 Task: Create a due date automation trigger when advanced on, on the tuesday of the week a card is due add fields with custom field "Resume" set to a number greater or equal to 1 and greater than 10 at 11:00 AM.
Action: Mouse moved to (1125, 108)
Screenshot: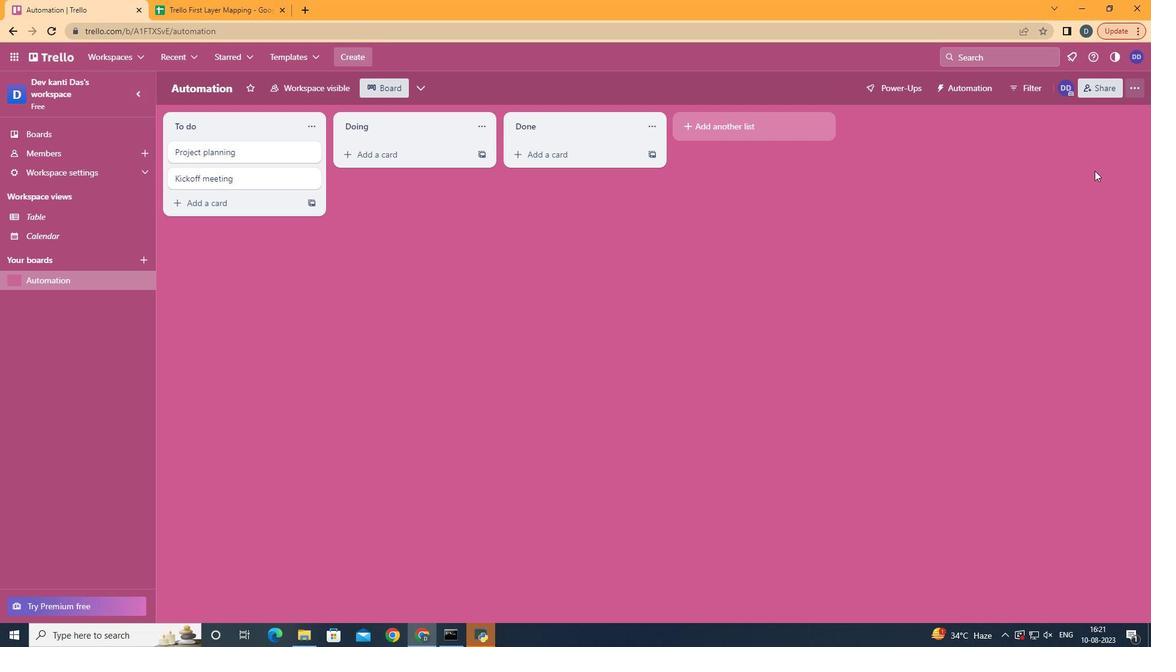 
Action: Mouse pressed left at (1142, 91)
Screenshot: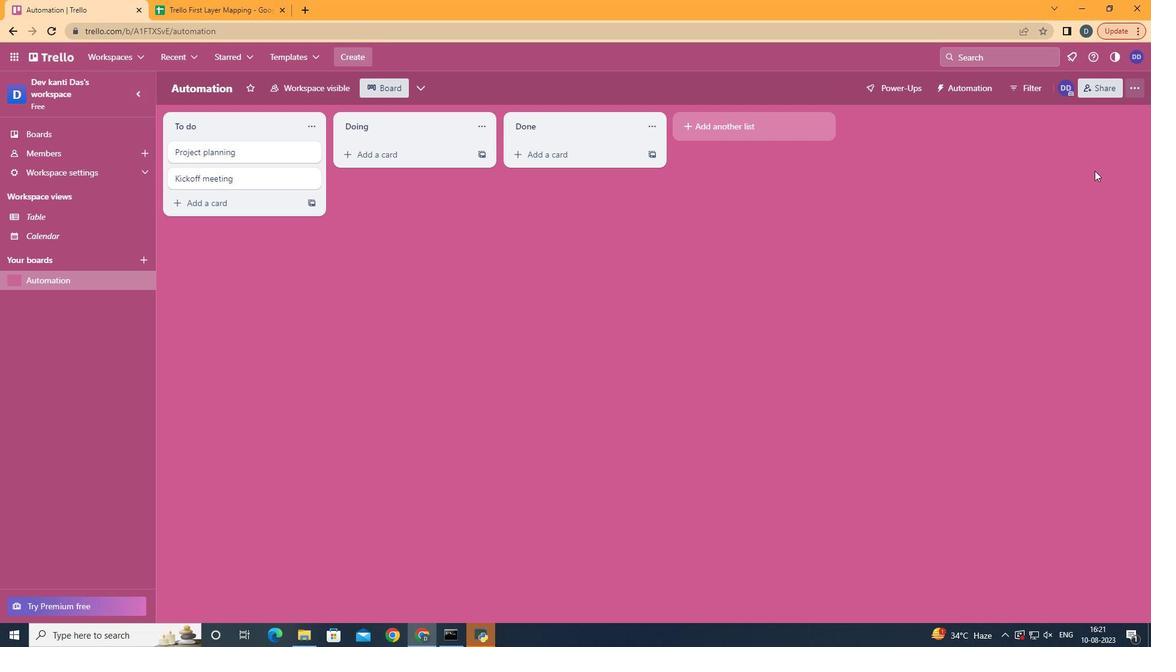 
Action: Mouse moved to (1061, 250)
Screenshot: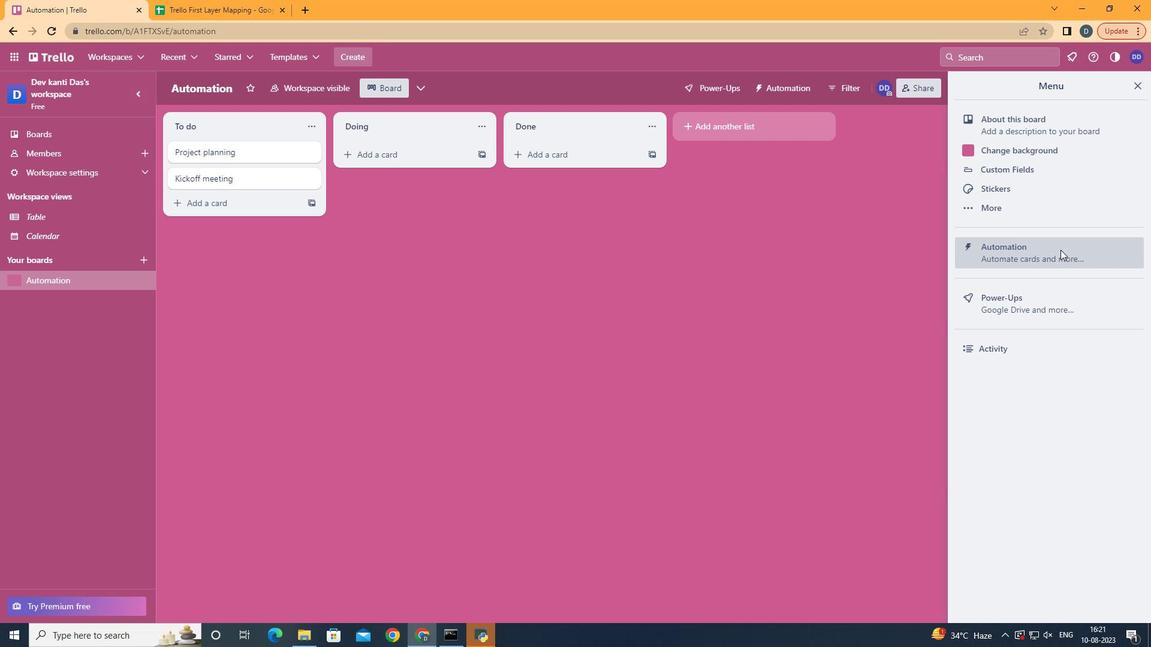 
Action: Mouse pressed left at (1061, 250)
Screenshot: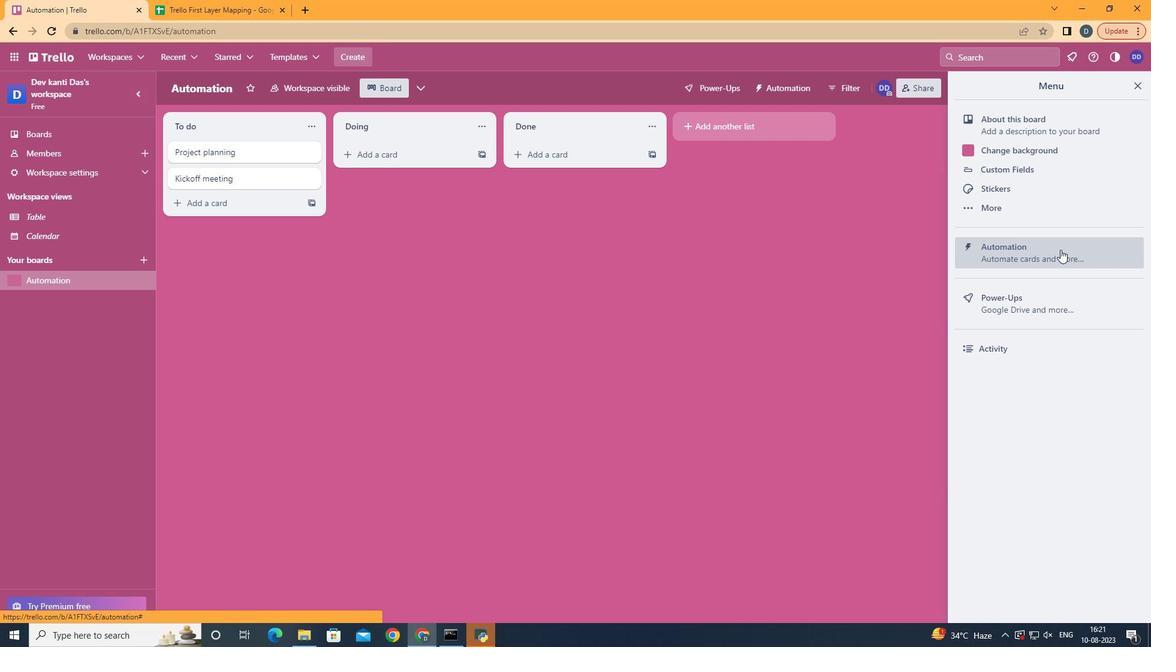 
Action: Mouse moved to (220, 238)
Screenshot: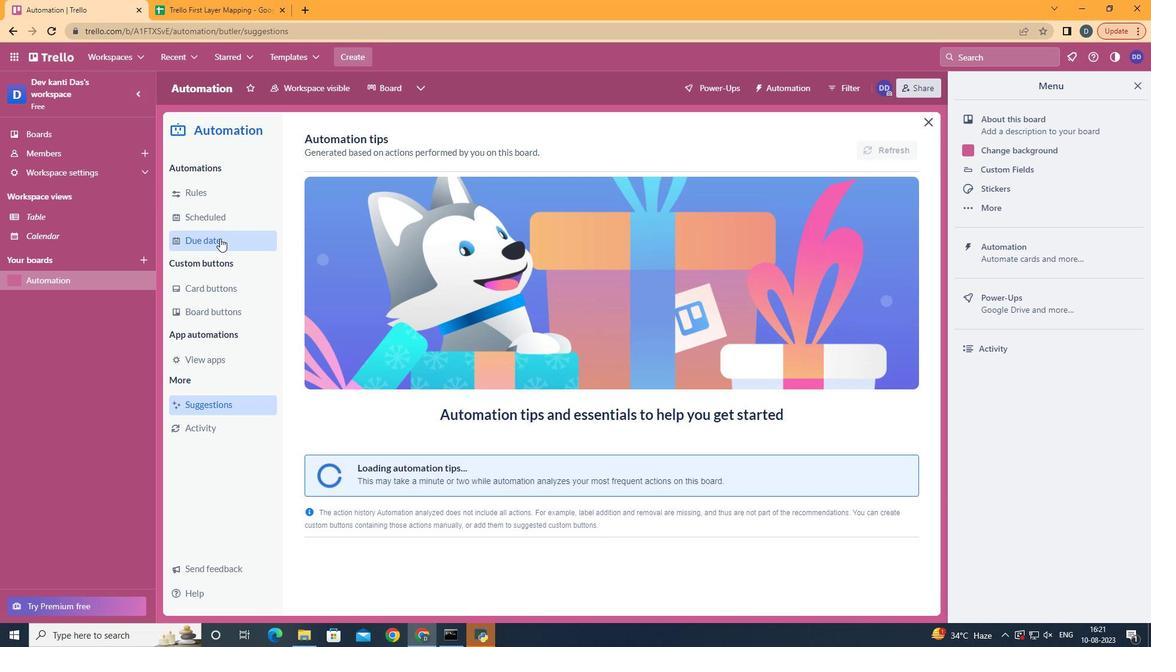 
Action: Mouse pressed left at (220, 238)
Screenshot: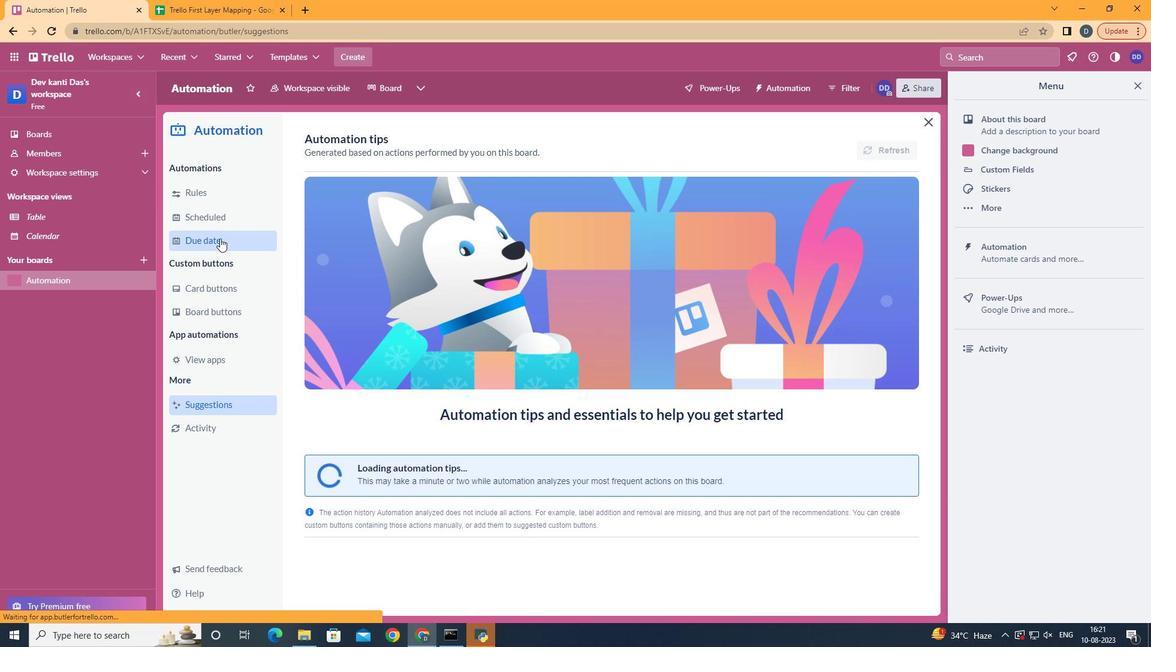 
Action: Mouse moved to (844, 146)
Screenshot: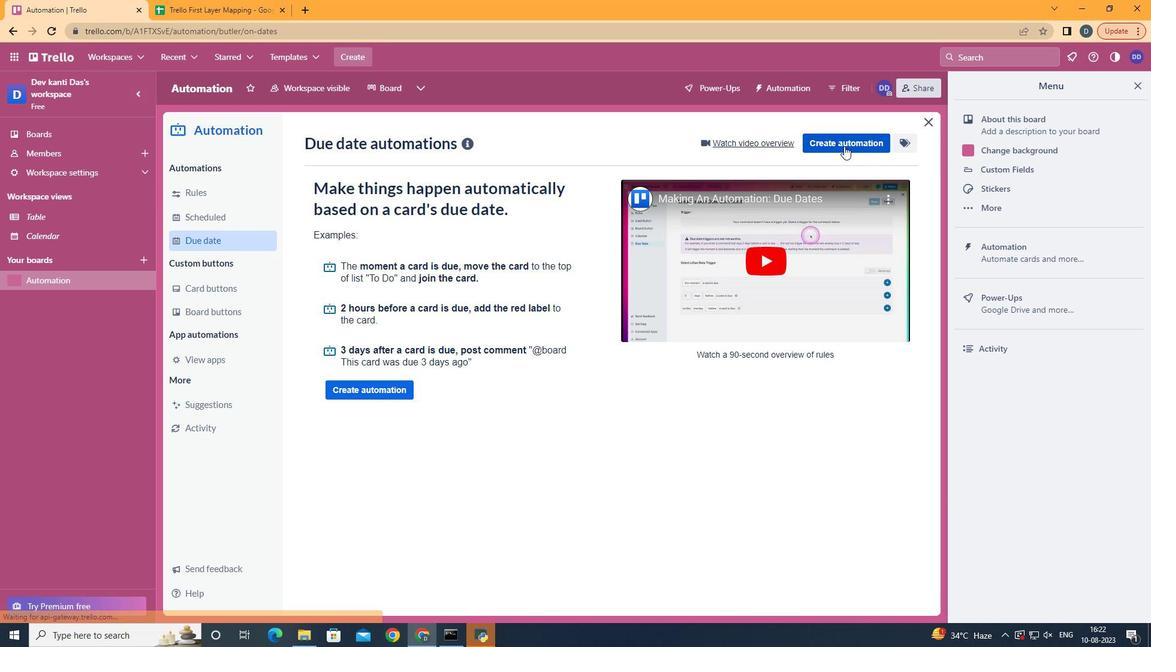 
Action: Mouse pressed left at (844, 146)
Screenshot: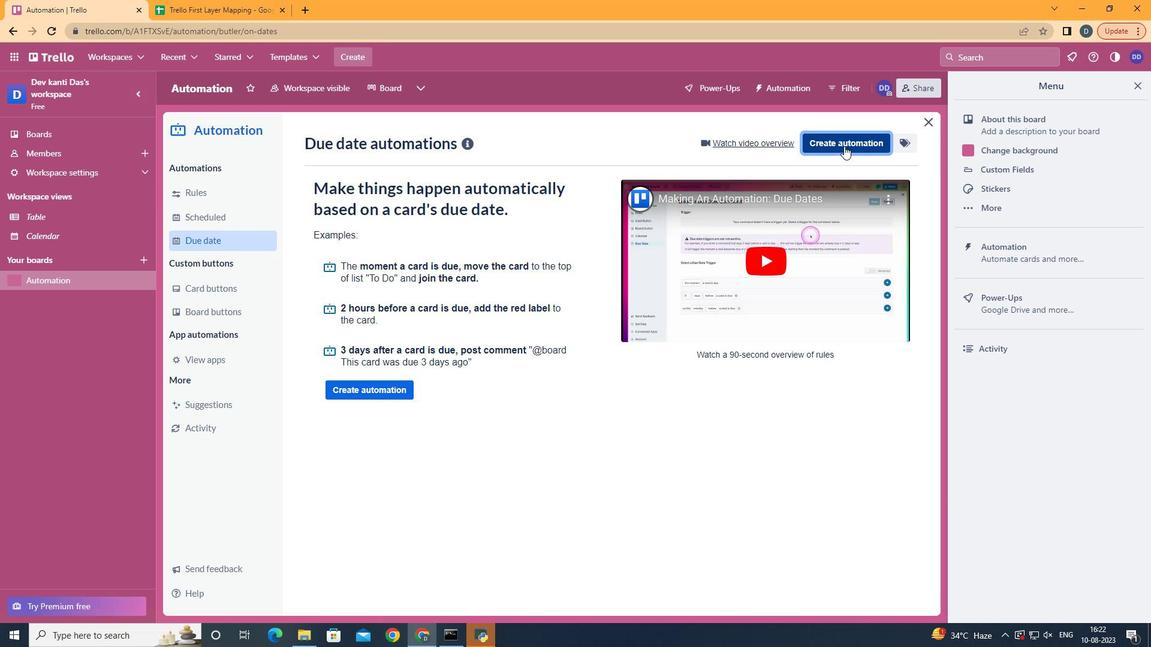 
Action: Mouse moved to (668, 257)
Screenshot: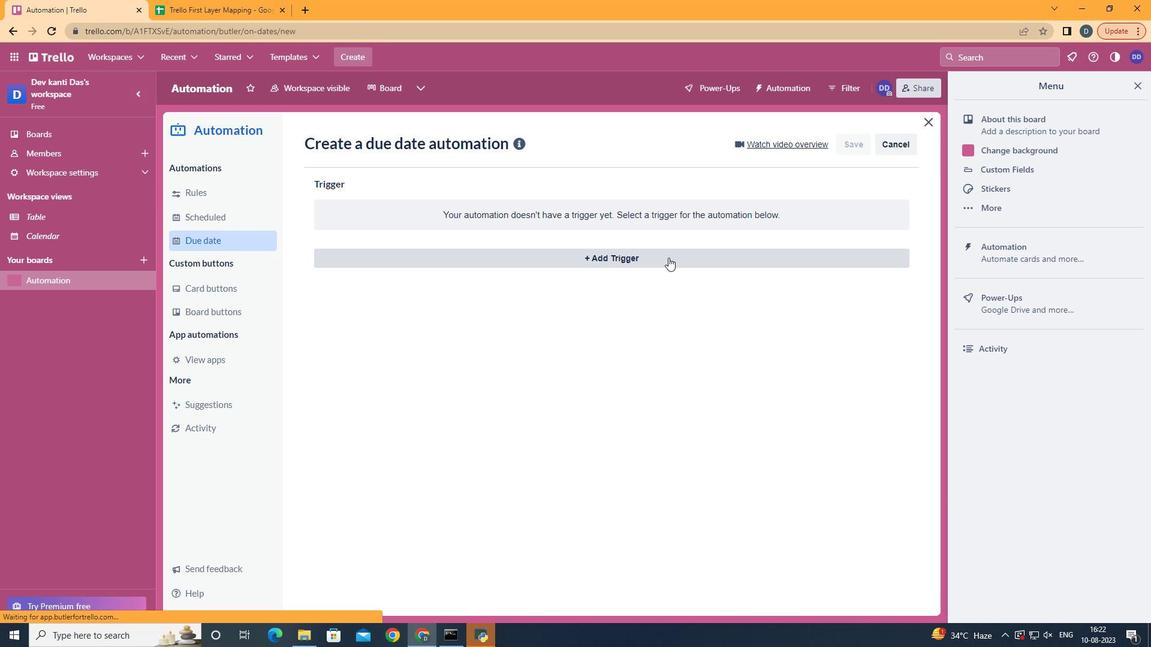 
Action: Mouse pressed left at (668, 257)
Screenshot: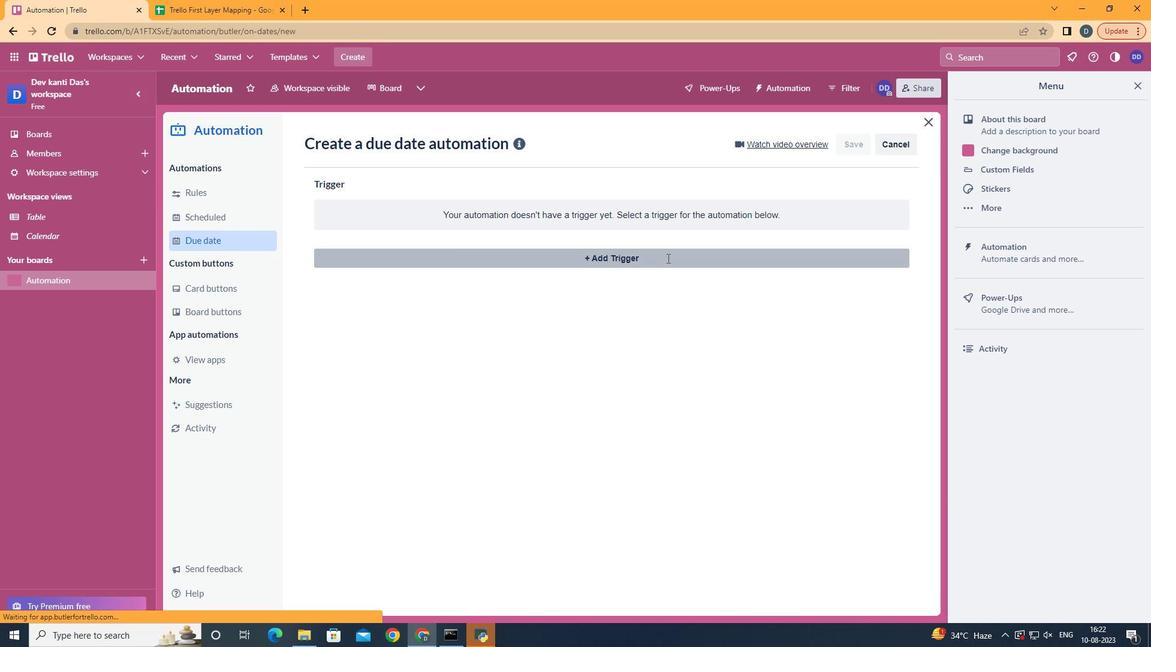 
Action: Mouse moved to (395, 334)
Screenshot: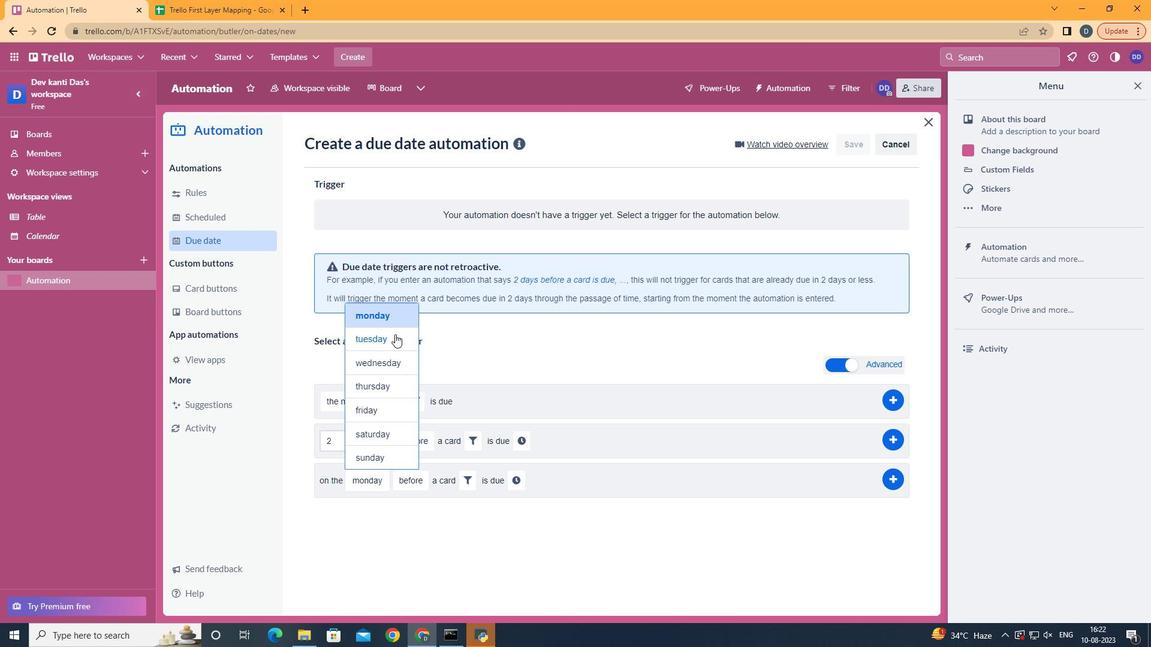 
Action: Mouse pressed left at (395, 334)
Screenshot: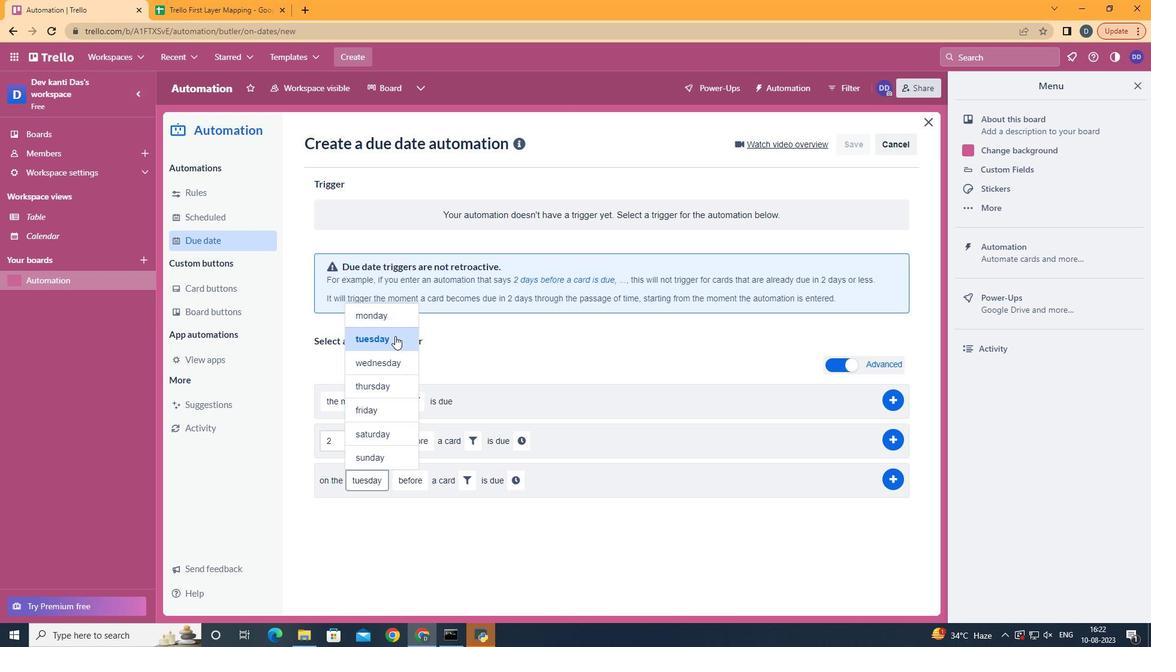 
Action: Mouse moved to (428, 551)
Screenshot: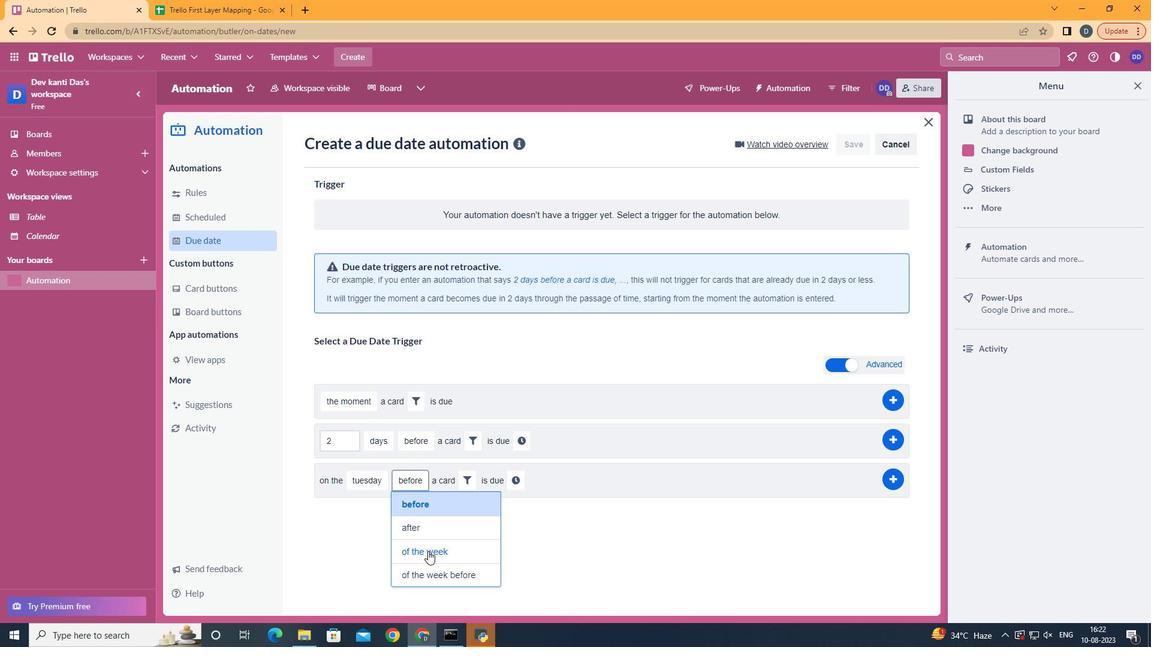 
Action: Mouse pressed left at (428, 551)
Screenshot: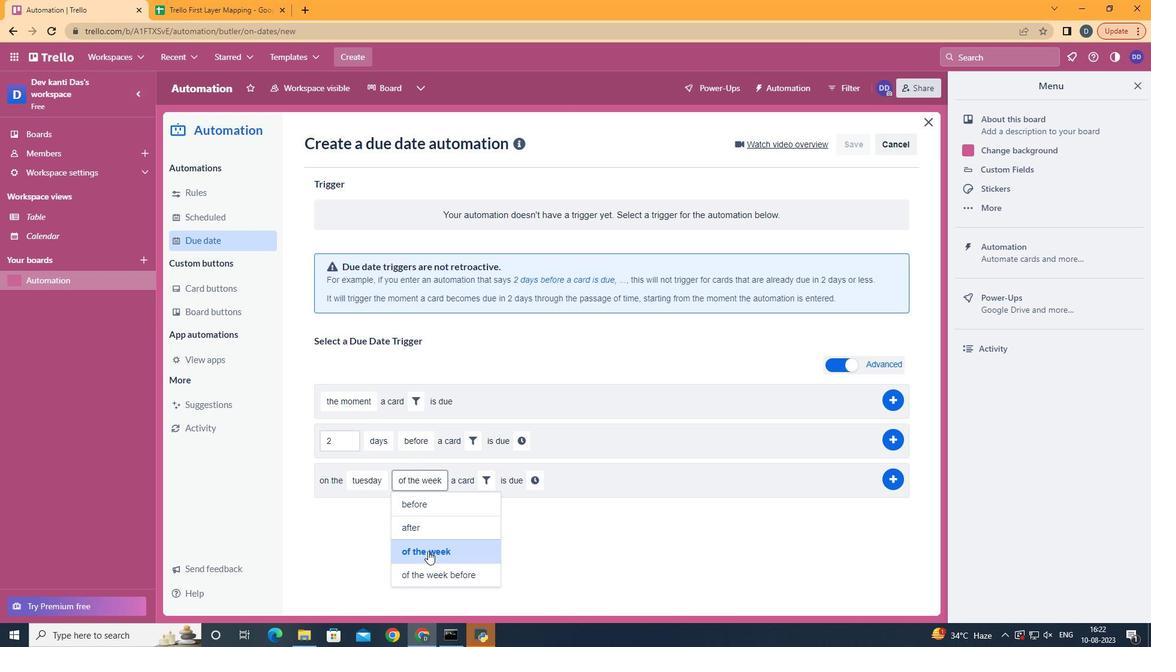 
Action: Mouse moved to (486, 484)
Screenshot: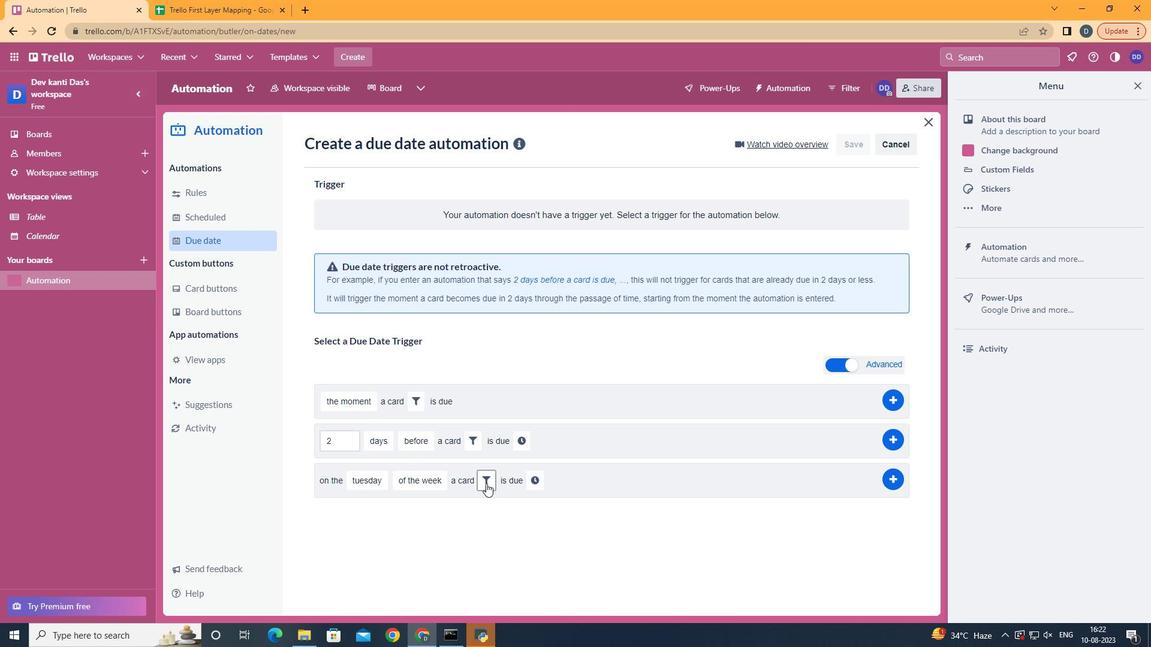 
Action: Mouse pressed left at (486, 484)
Screenshot: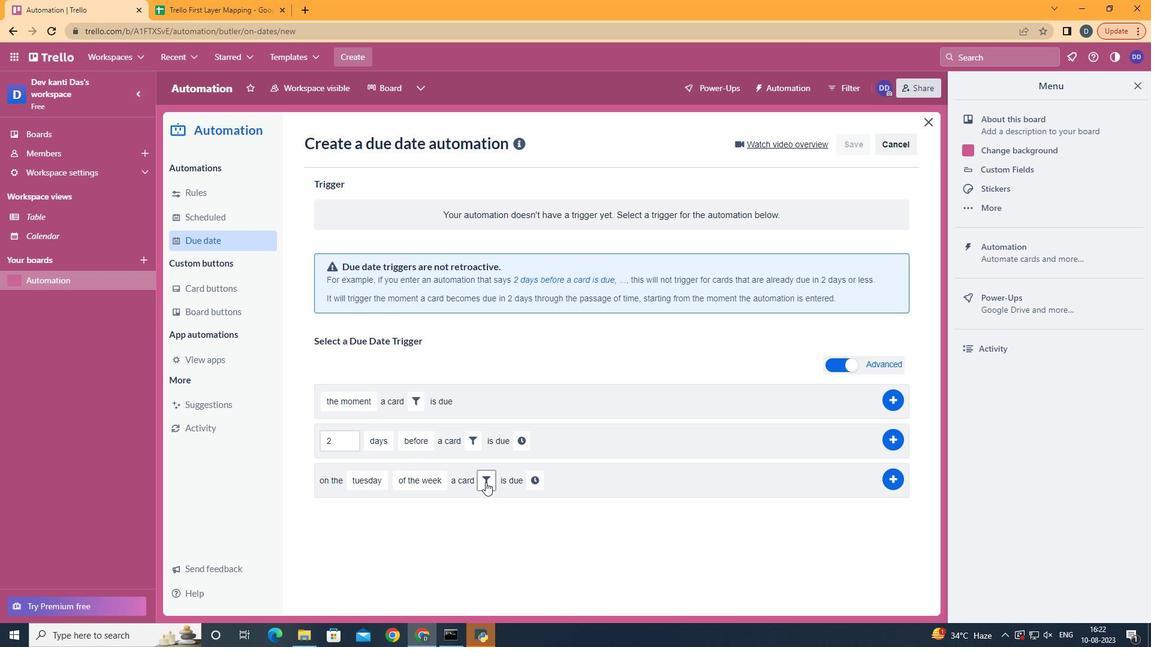 
Action: Mouse moved to (690, 523)
Screenshot: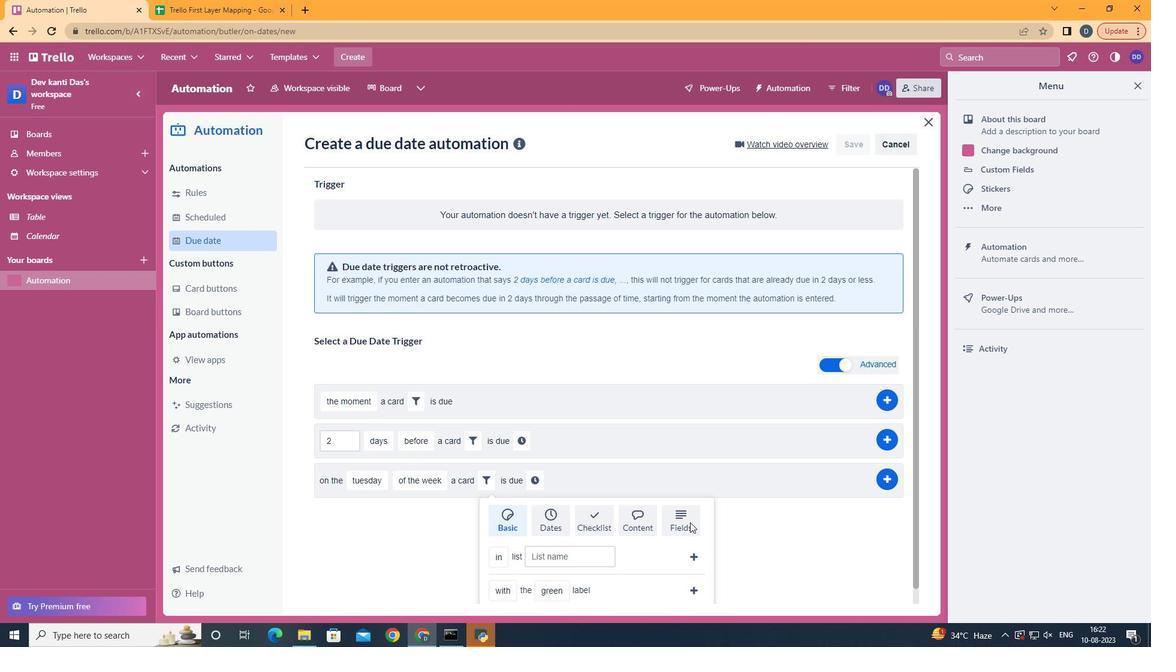 
Action: Mouse pressed left at (690, 523)
Screenshot: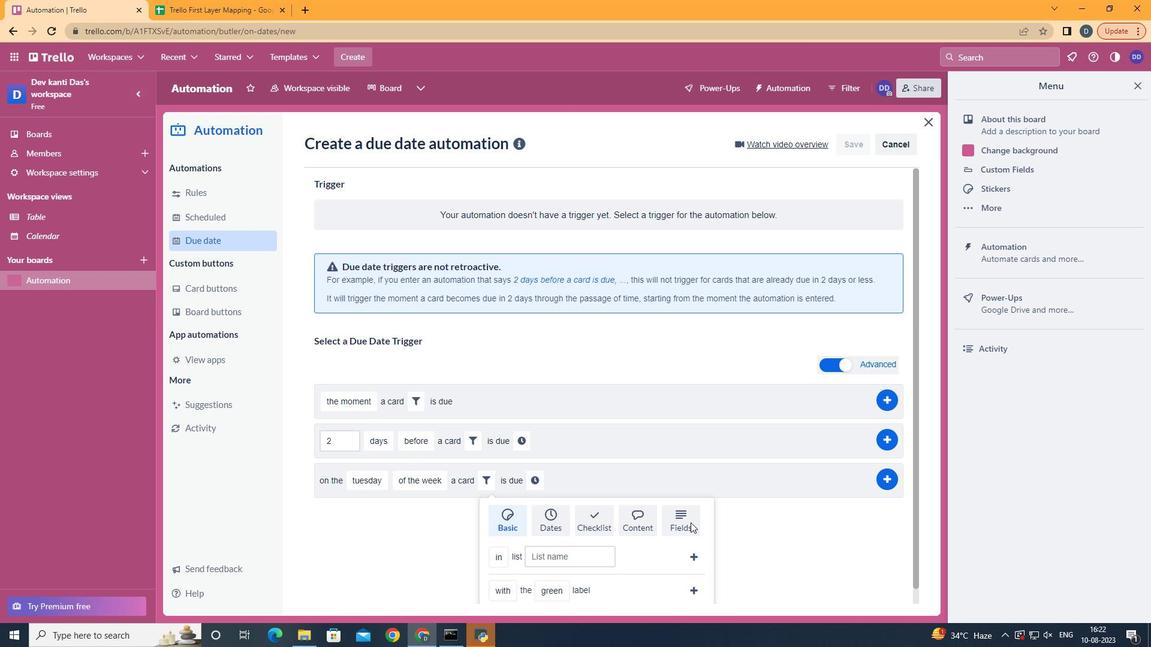 
Action: Mouse moved to (691, 523)
Screenshot: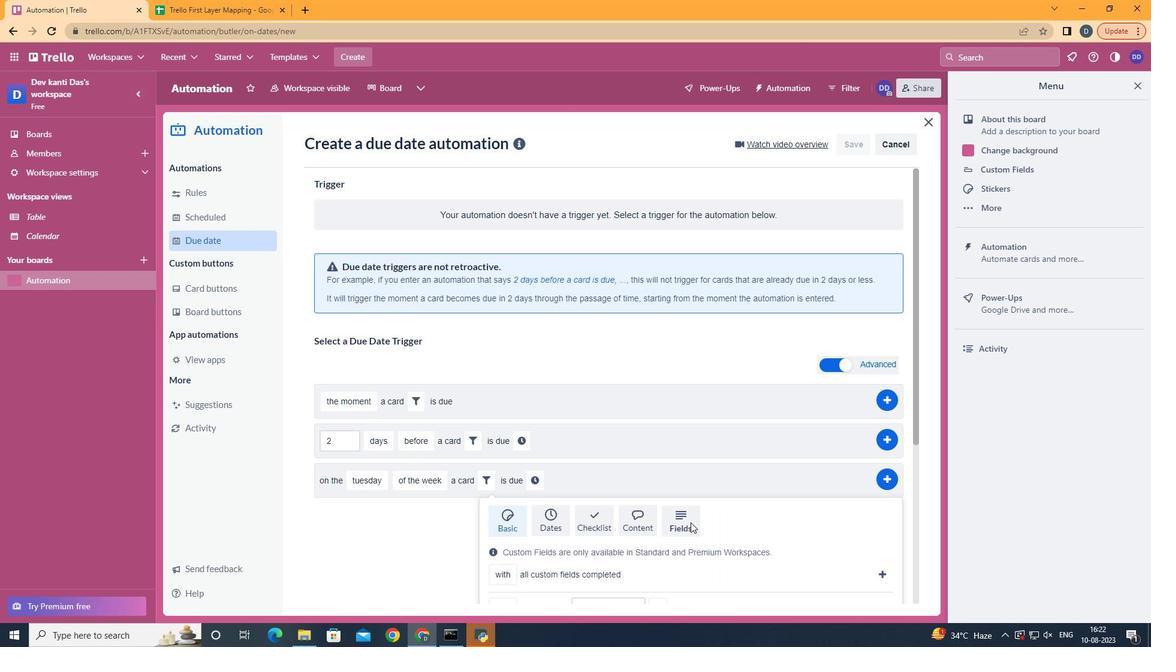 
Action: Mouse scrolled (691, 522) with delta (0, 0)
Screenshot: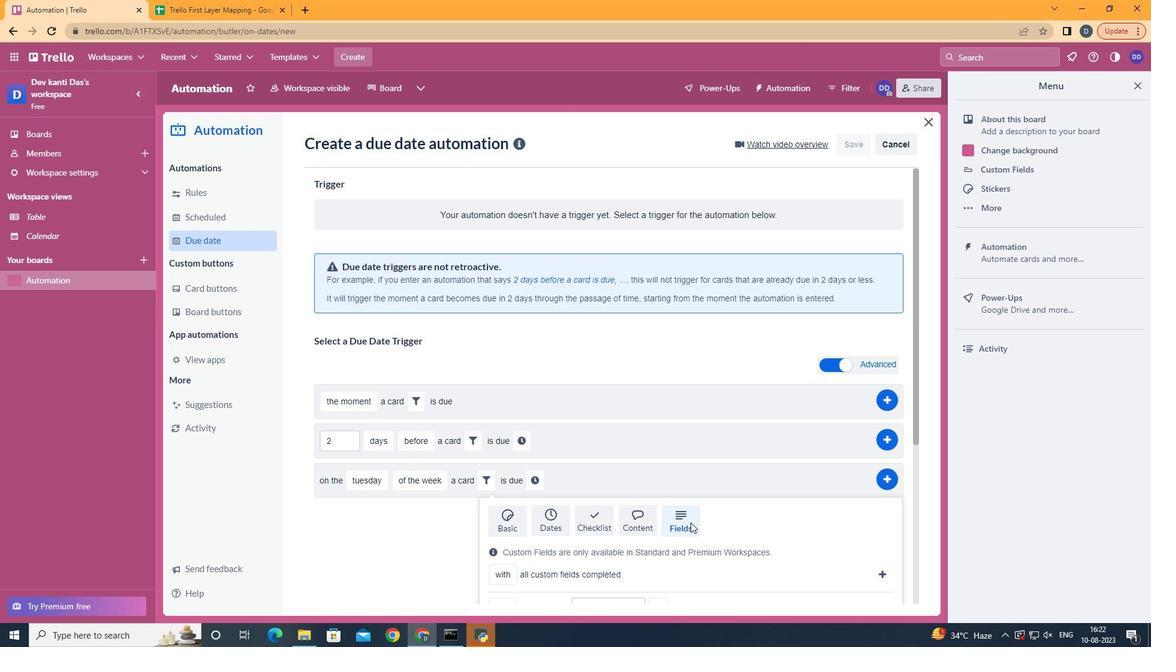 
Action: Mouse moved to (691, 523)
Screenshot: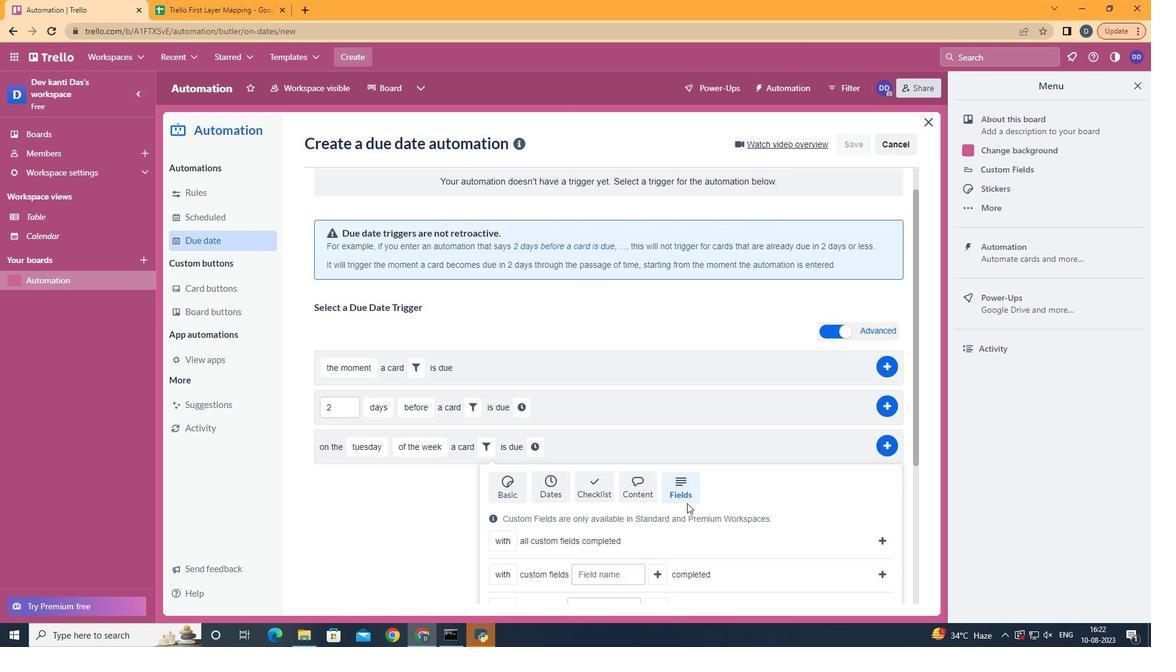 
Action: Mouse scrolled (691, 522) with delta (0, 0)
Screenshot: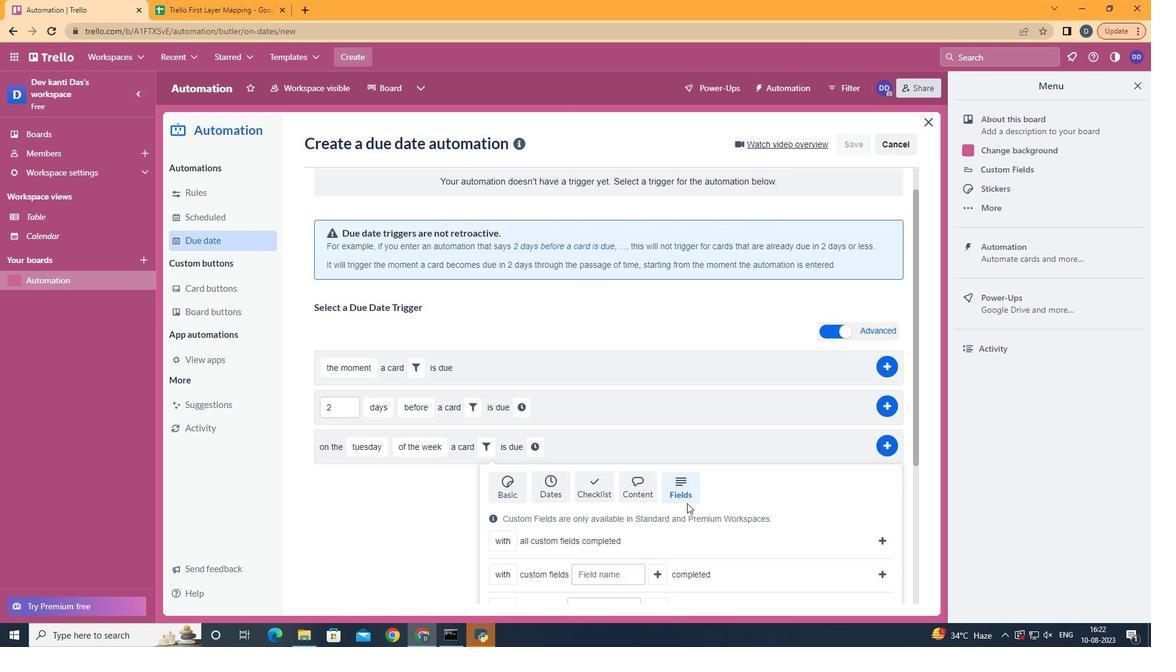 
Action: Mouse moved to (691, 519)
Screenshot: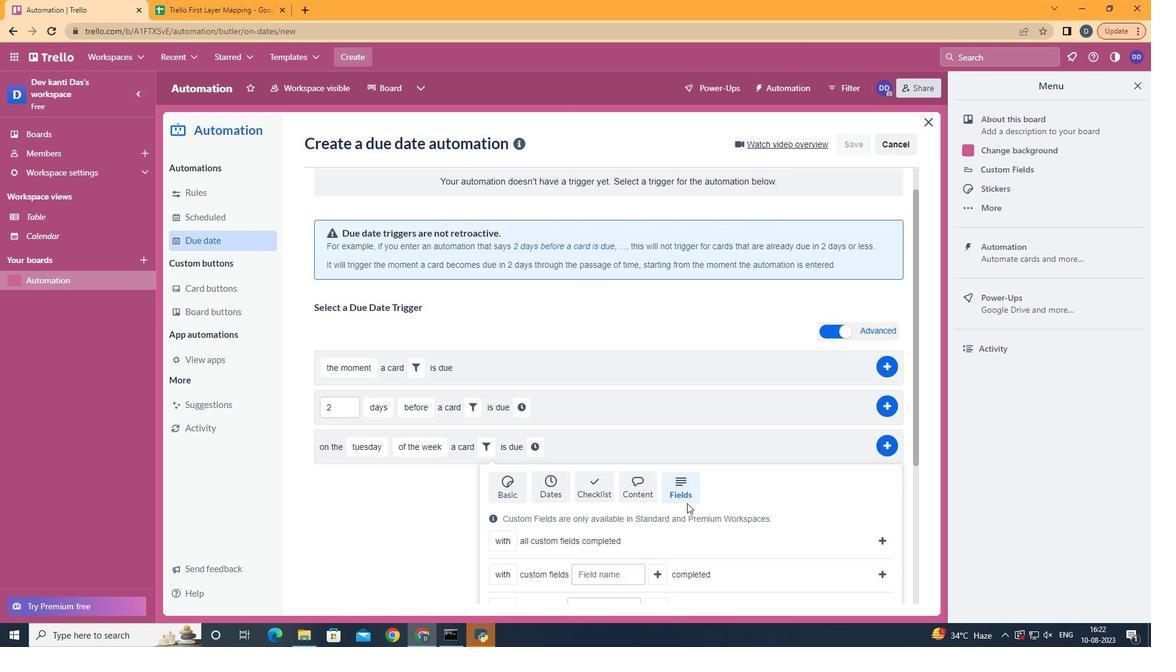 
Action: Mouse scrolled (691, 522) with delta (0, 0)
Screenshot: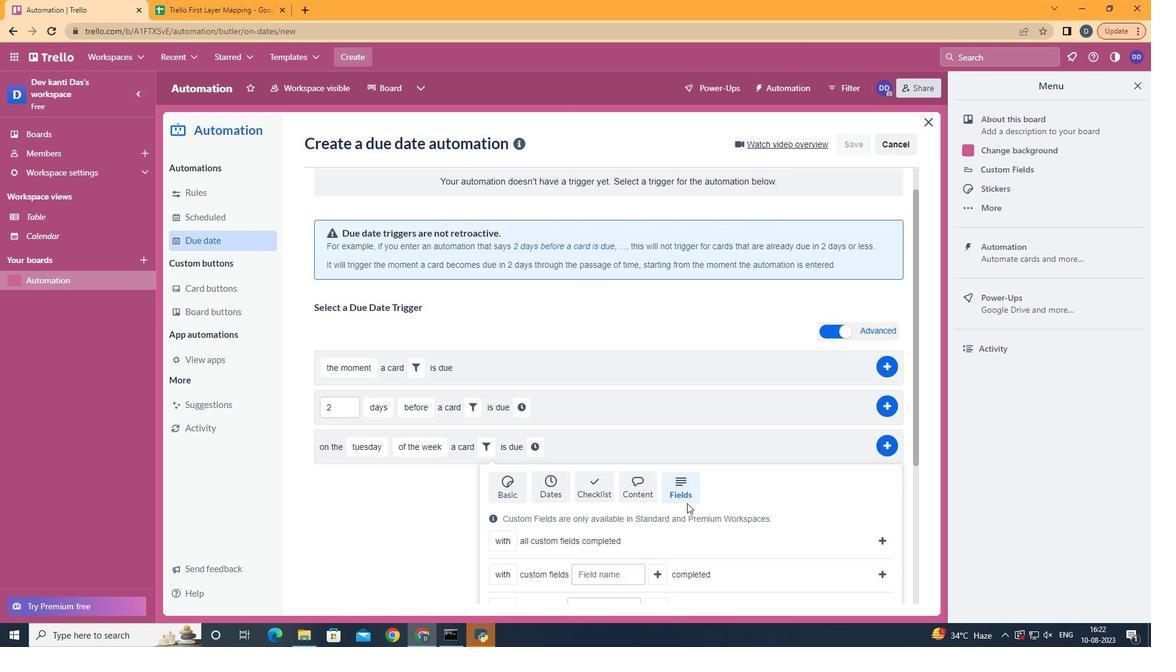 
Action: Mouse moved to (691, 518)
Screenshot: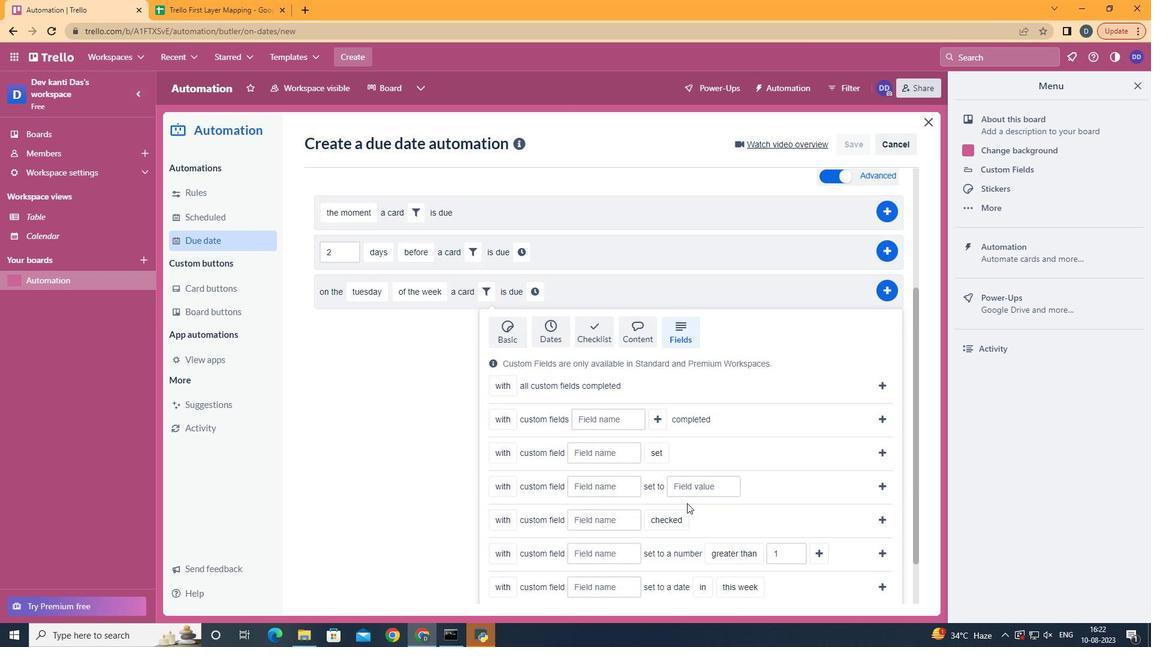 
Action: Mouse scrolled (691, 522) with delta (0, 0)
Screenshot: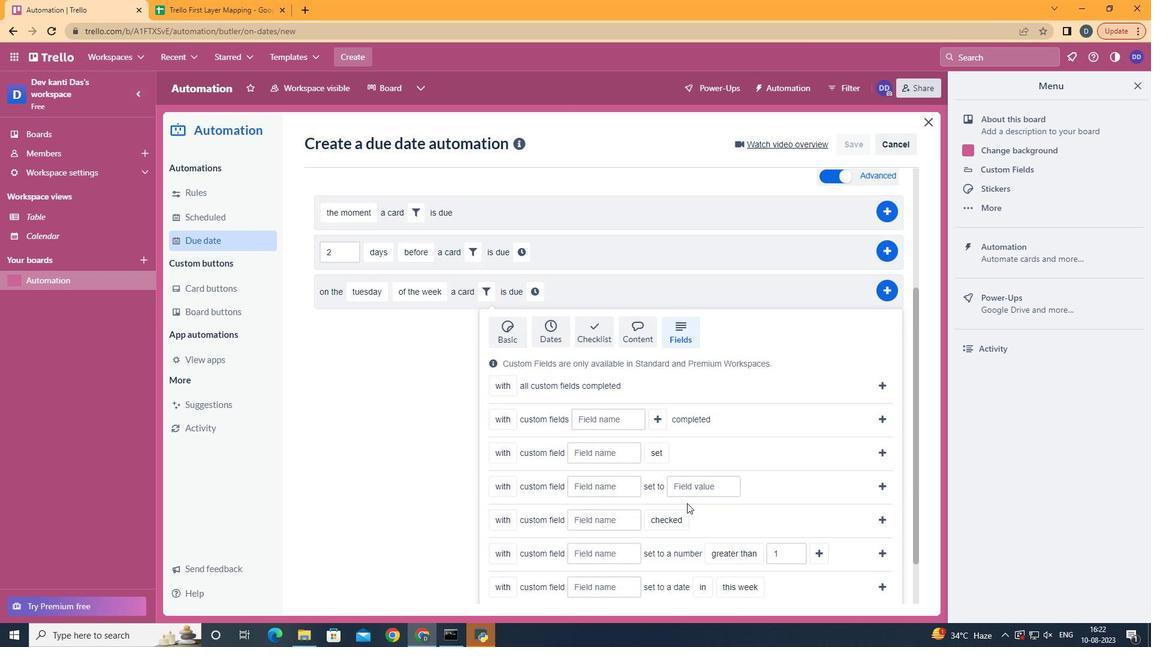 
Action: Mouse scrolled (691, 522) with delta (0, 0)
Screenshot: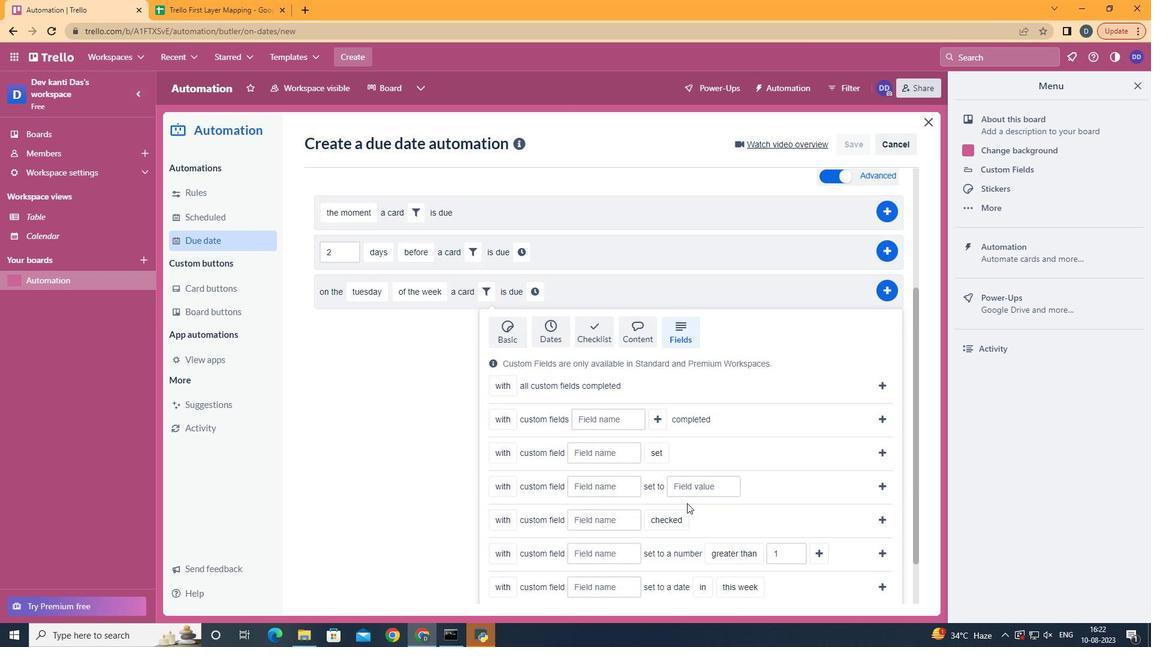 
Action: Mouse moved to (605, 491)
Screenshot: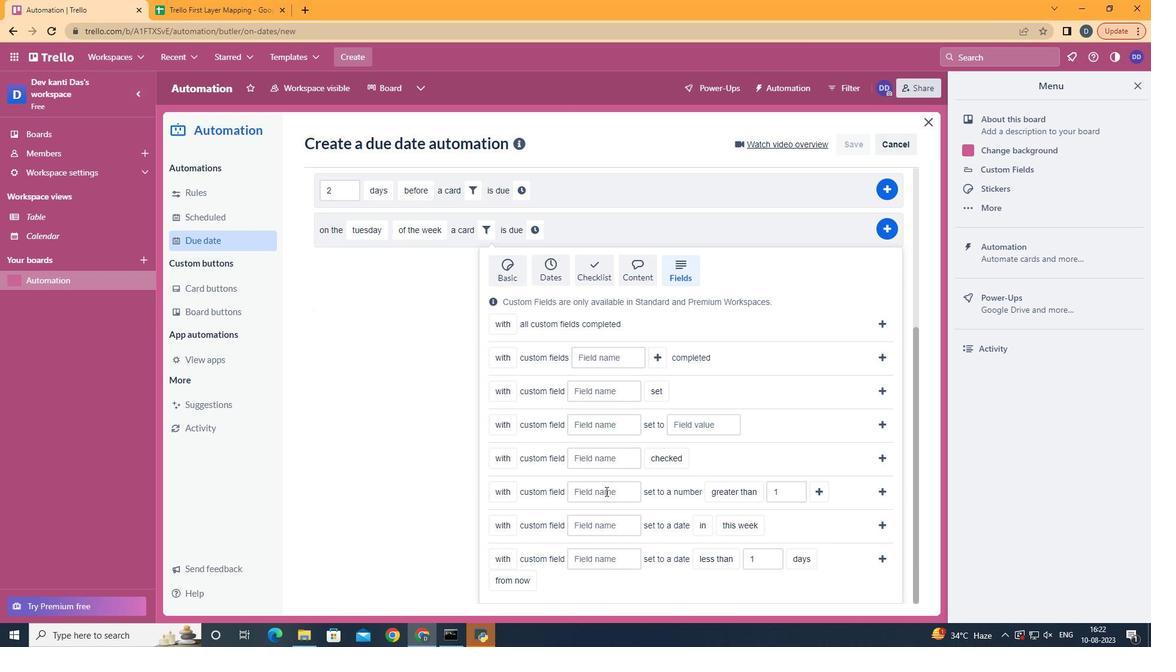 
Action: Mouse pressed left at (605, 491)
Screenshot: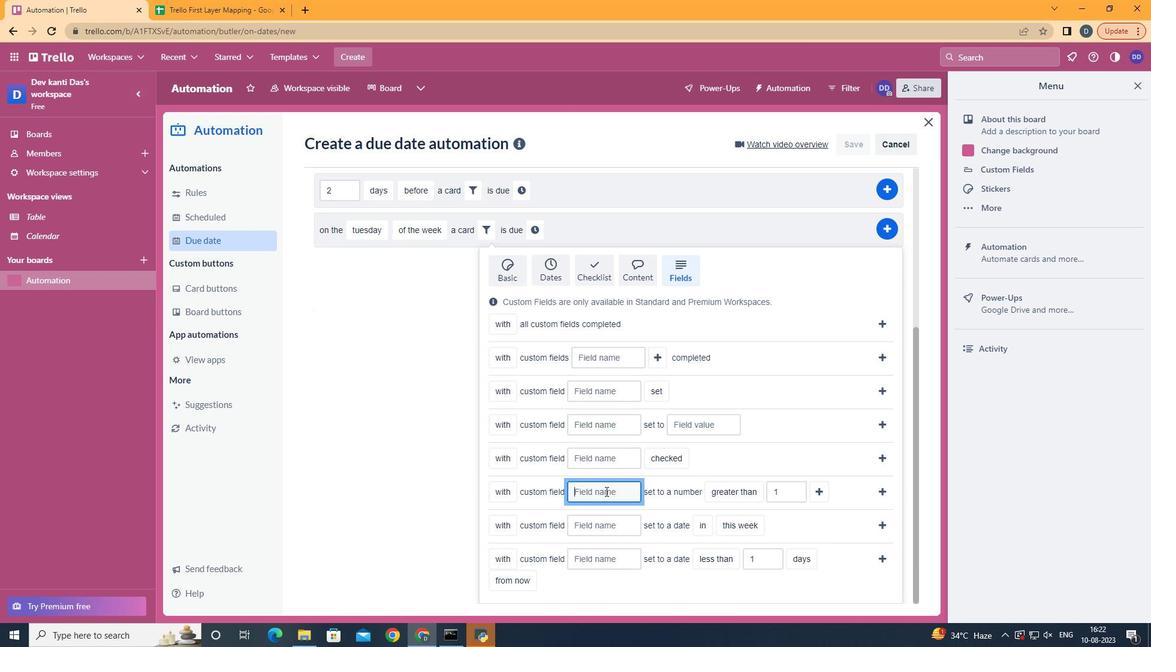 
Action: Key pressed <Key.shift>Resume
Screenshot: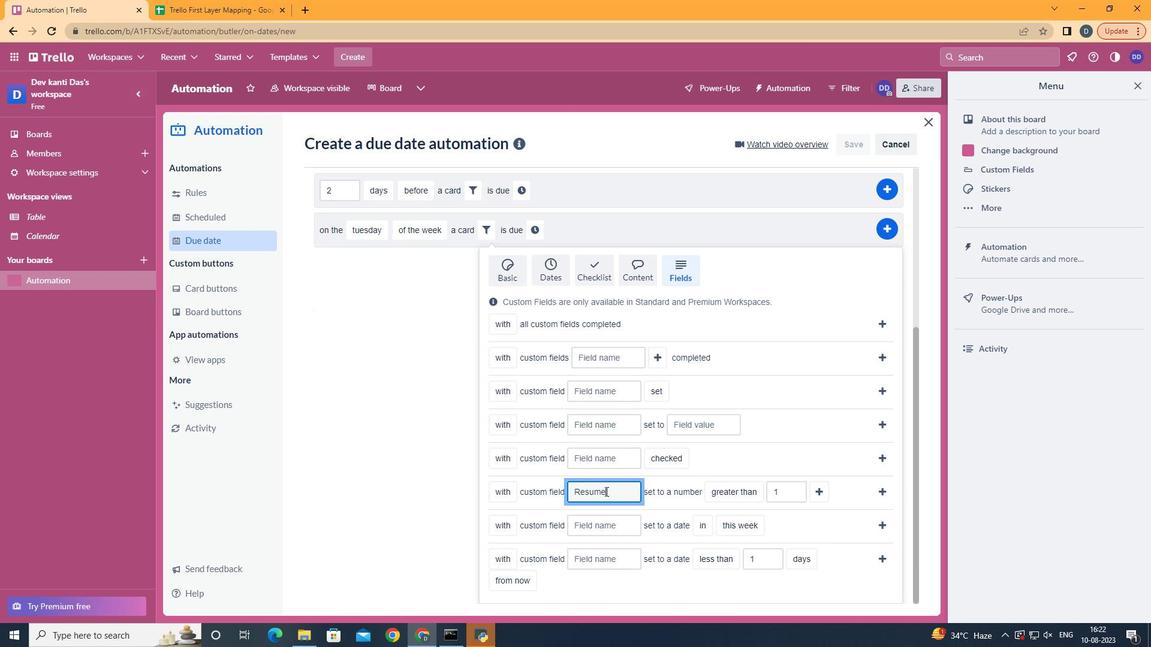 
Action: Mouse moved to (755, 535)
Screenshot: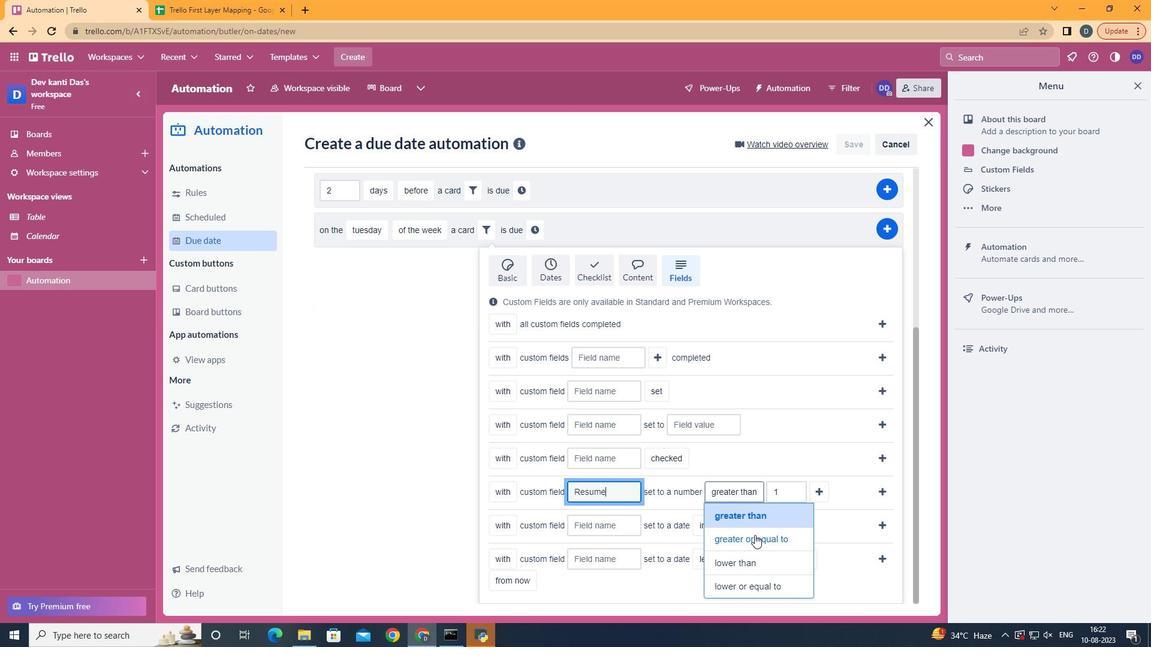 
Action: Mouse pressed left at (755, 535)
Screenshot: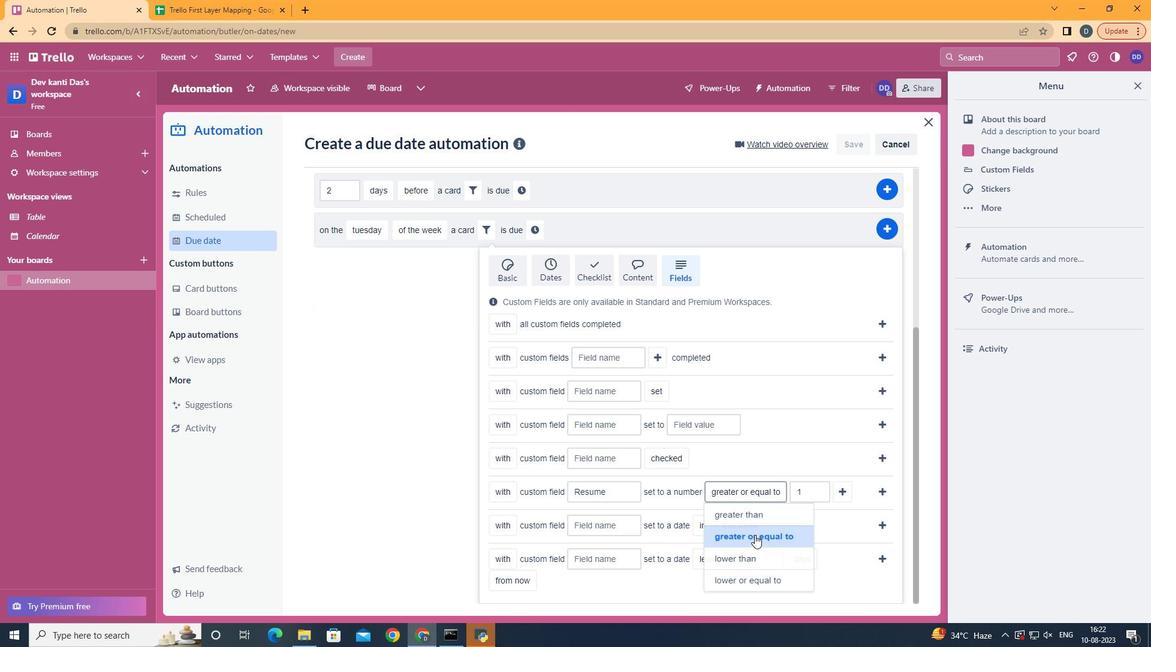
Action: Mouse moved to (839, 488)
Screenshot: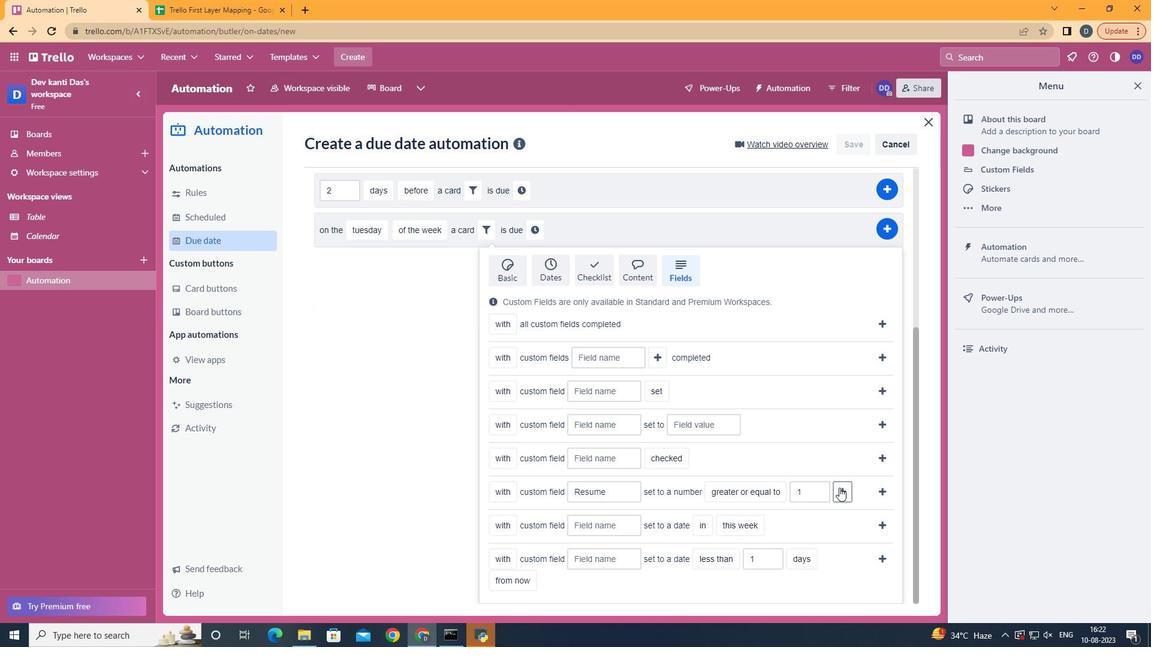 
Action: Mouse pressed left at (839, 488)
Screenshot: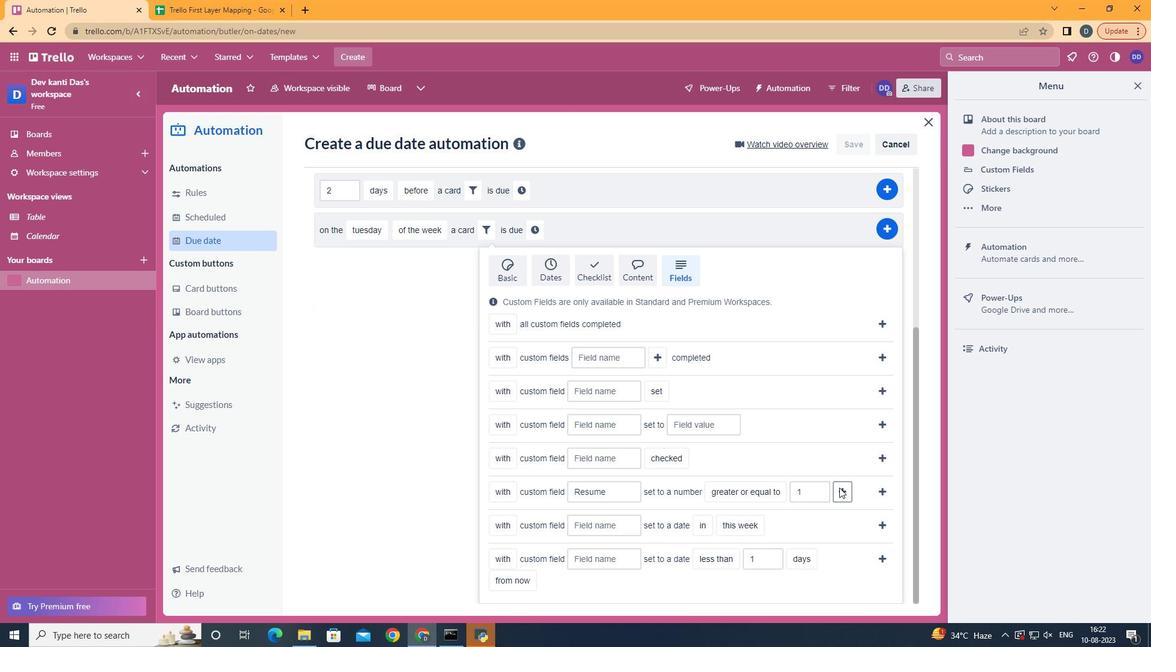 
Action: Mouse moved to (553, 471)
Screenshot: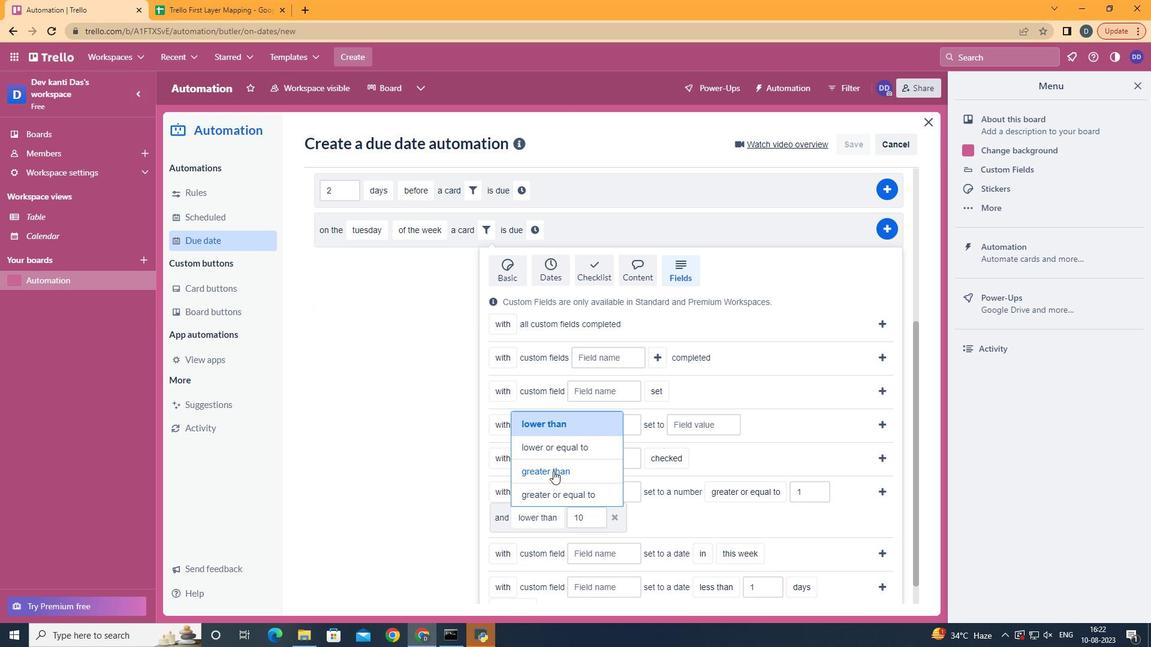 
Action: Mouse pressed left at (553, 471)
Screenshot: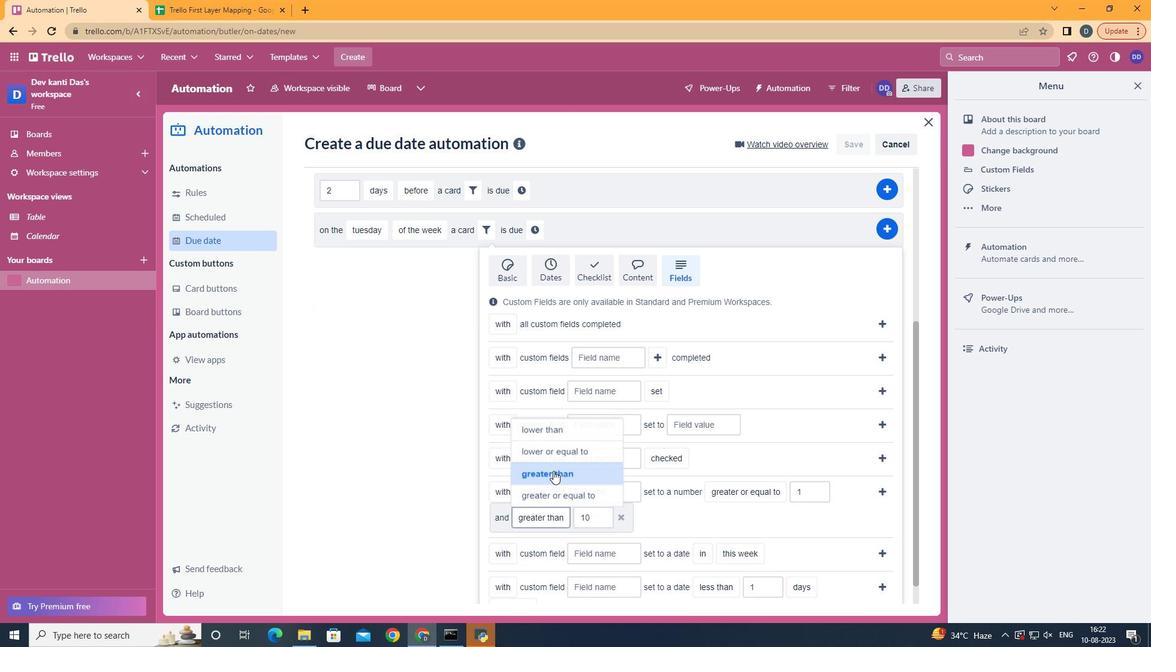
Action: Mouse moved to (880, 489)
Screenshot: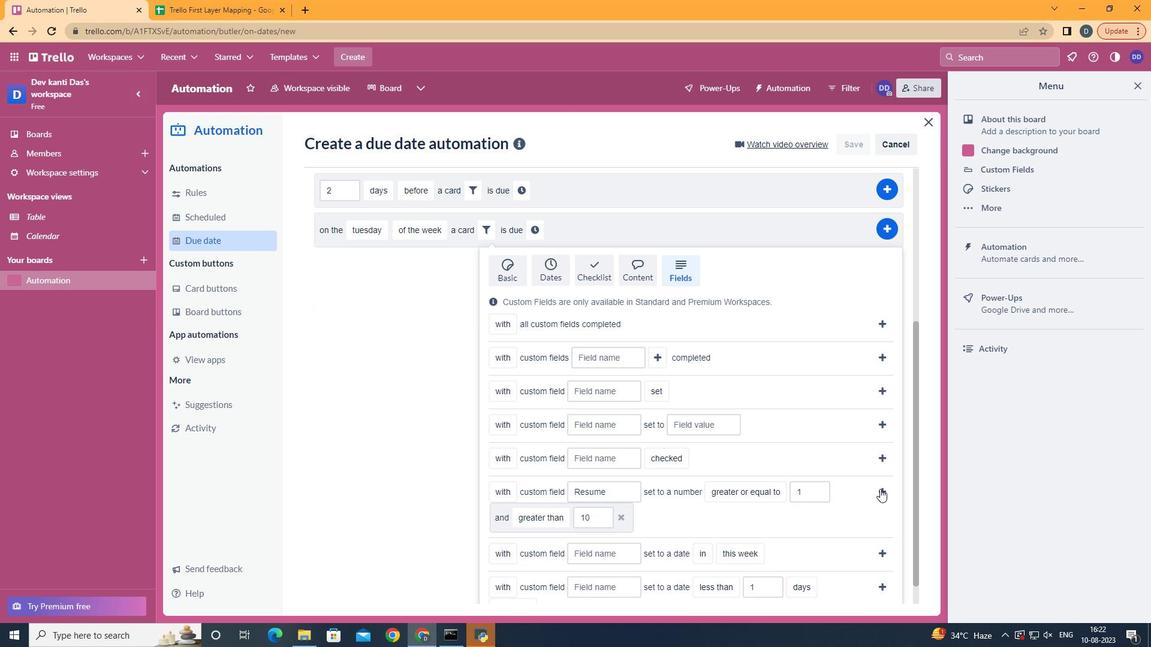 
Action: Mouse pressed left at (880, 489)
Screenshot: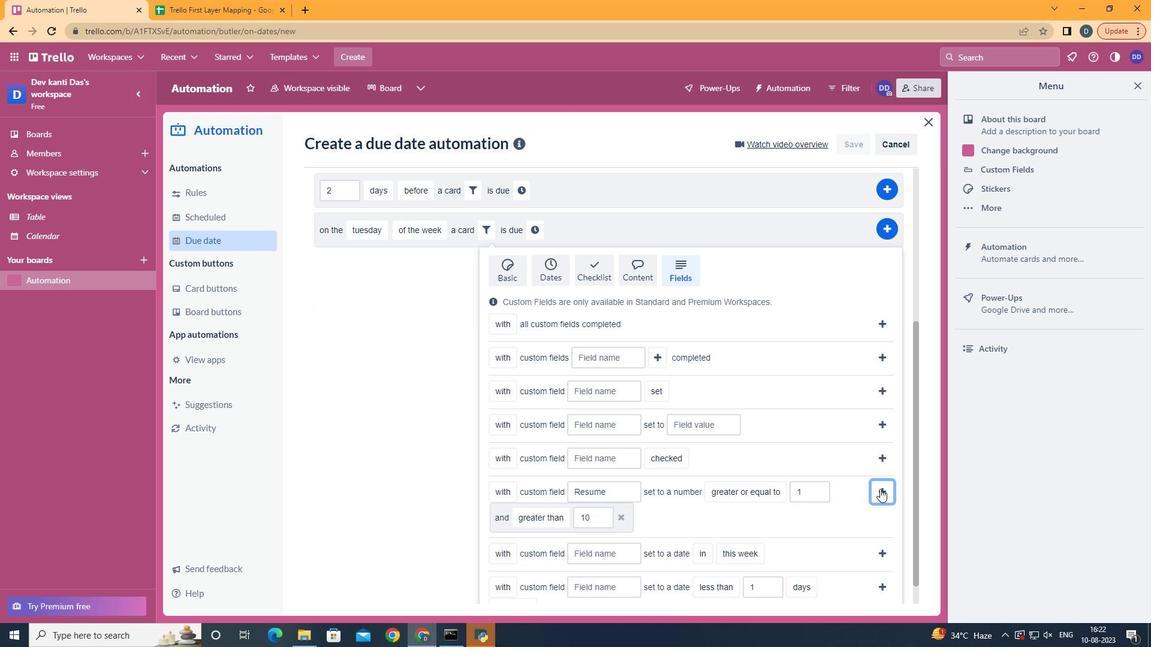 
Action: Mouse moved to (329, 510)
Screenshot: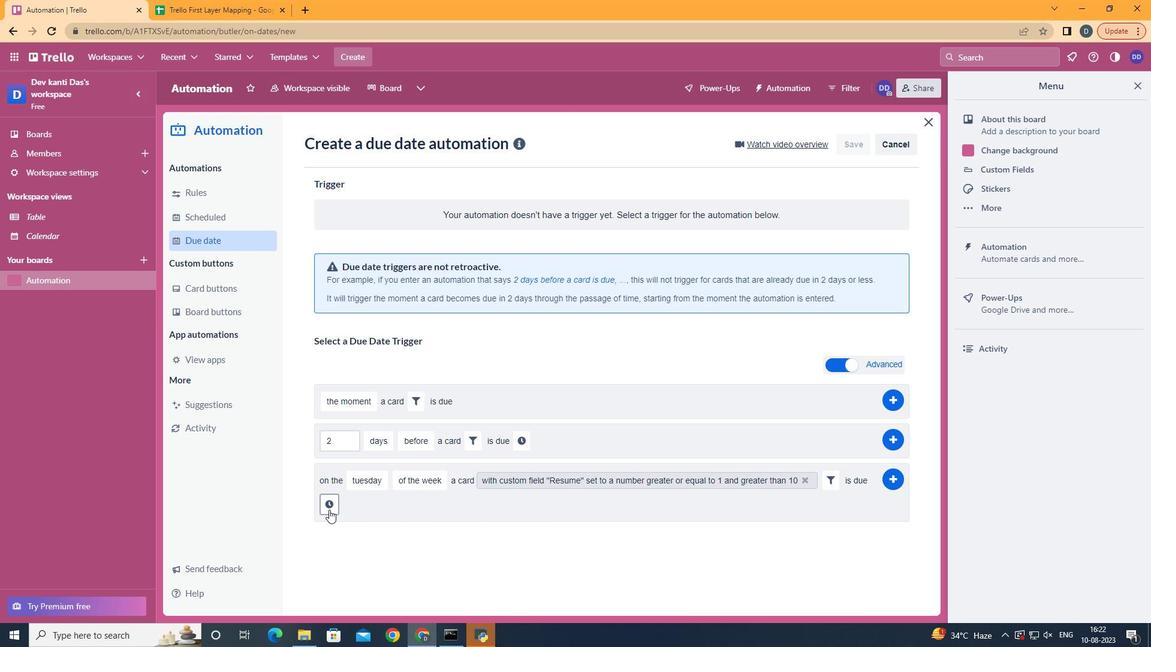 
Action: Mouse pressed left at (329, 510)
Screenshot: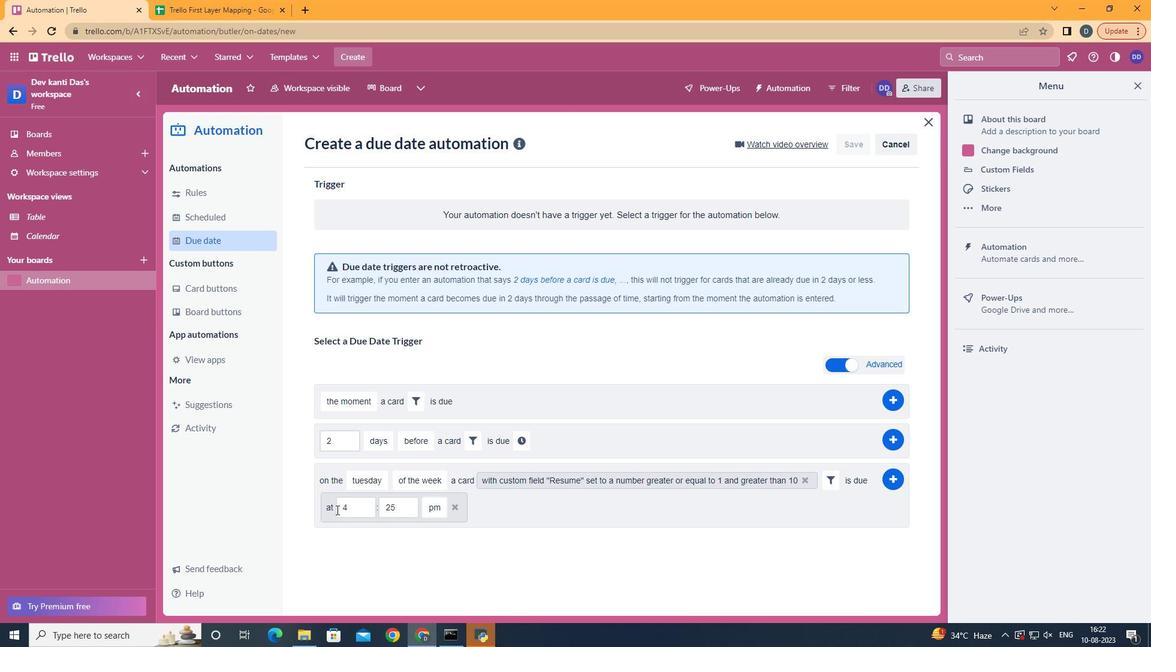 
Action: Mouse moved to (356, 510)
Screenshot: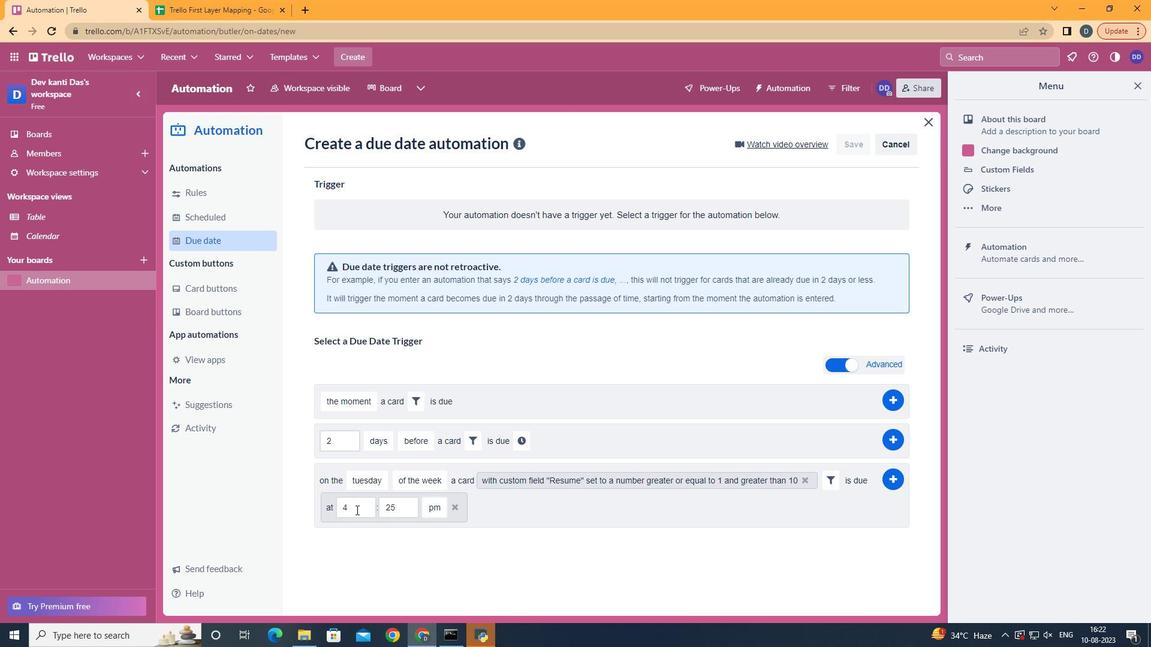 
Action: Mouse pressed left at (356, 510)
Screenshot: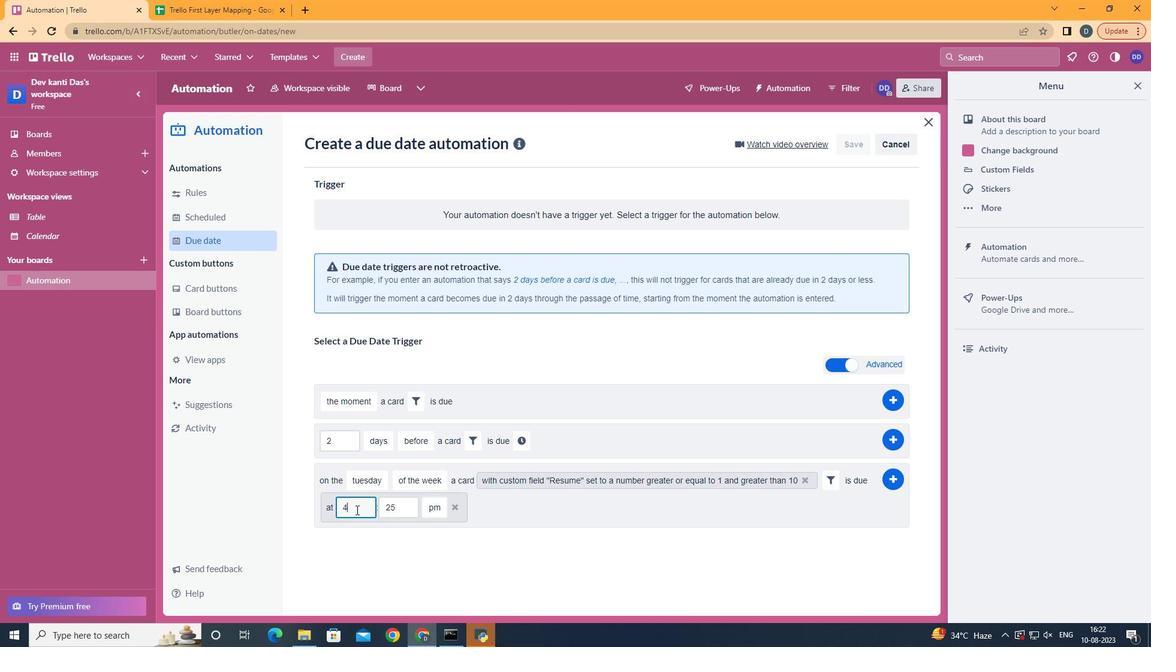 
Action: Mouse moved to (356, 510)
Screenshot: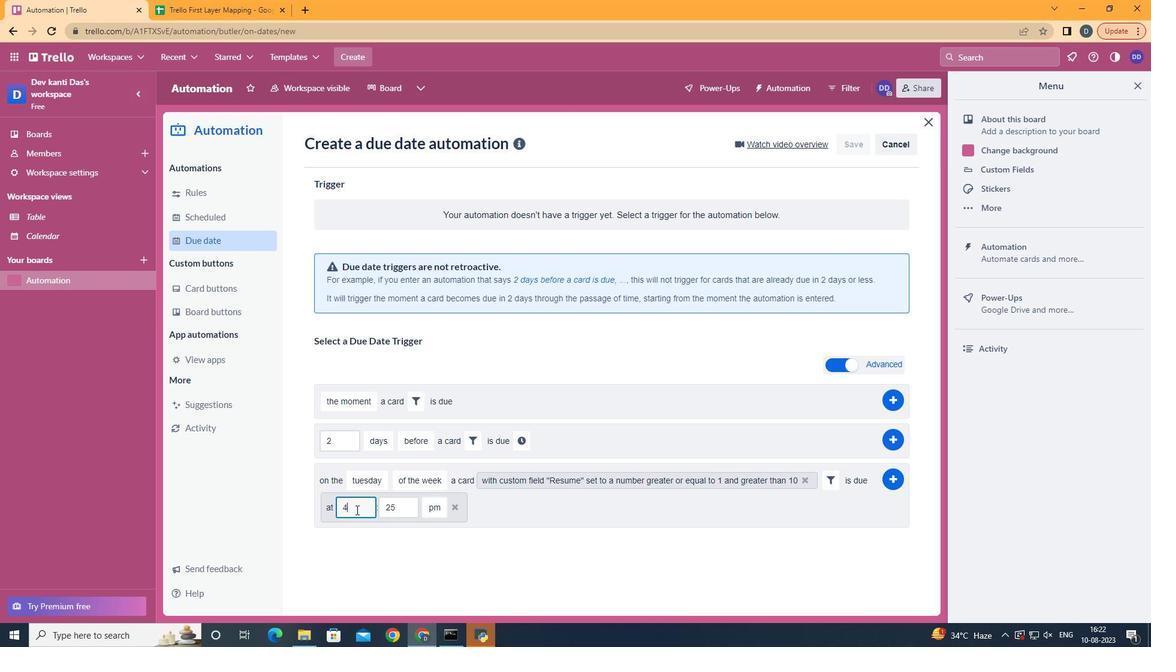 
Action: Key pressed <Key.backspace>11
Screenshot: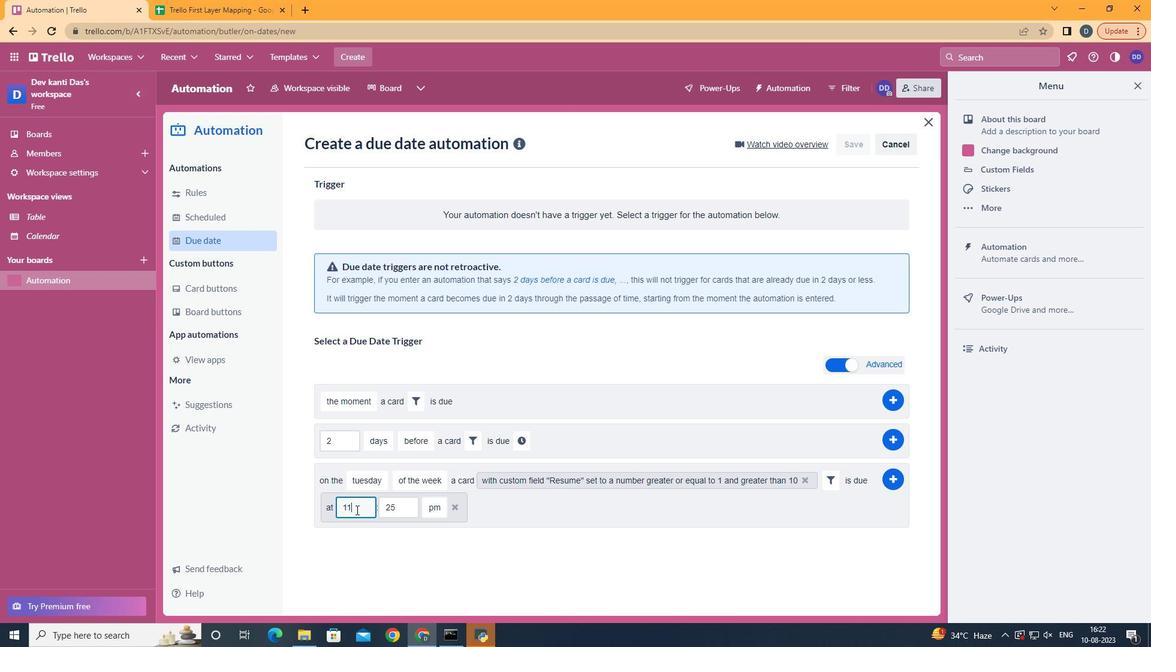 
Action: Mouse moved to (400, 511)
Screenshot: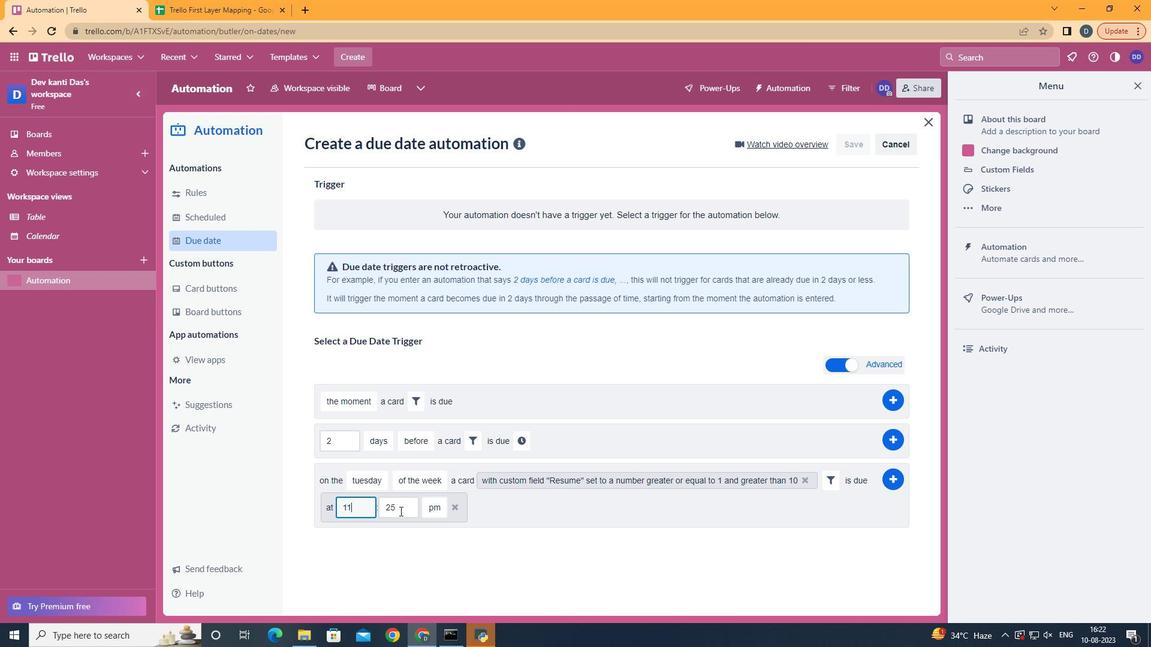 
Action: Mouse pressed left at (400, 511)
Screenshot: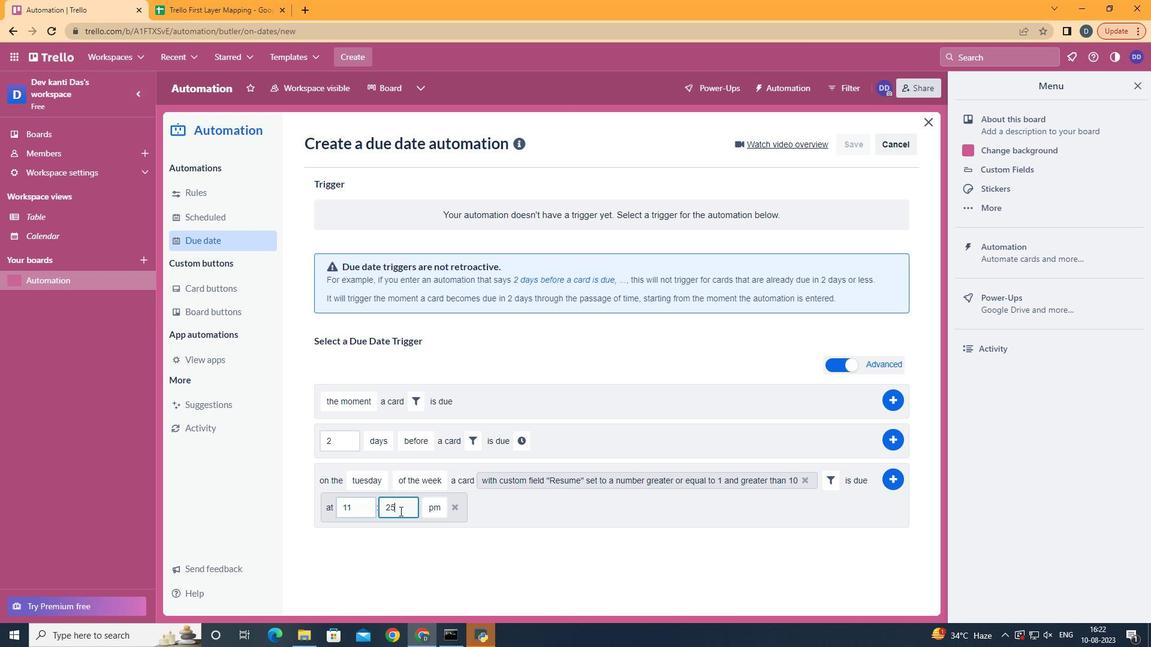 
Action: Key pressed <Key.backspace><Key.backspace>00
Screenshot: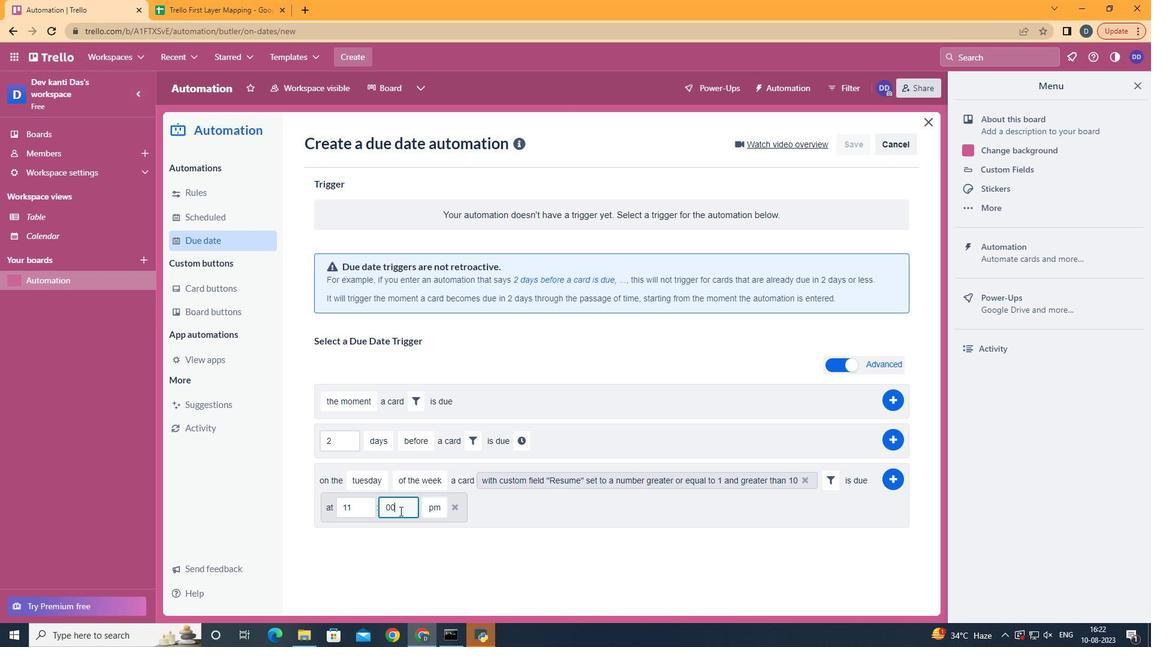 
Action: Mouse moved to (437, 525)
Screenshot: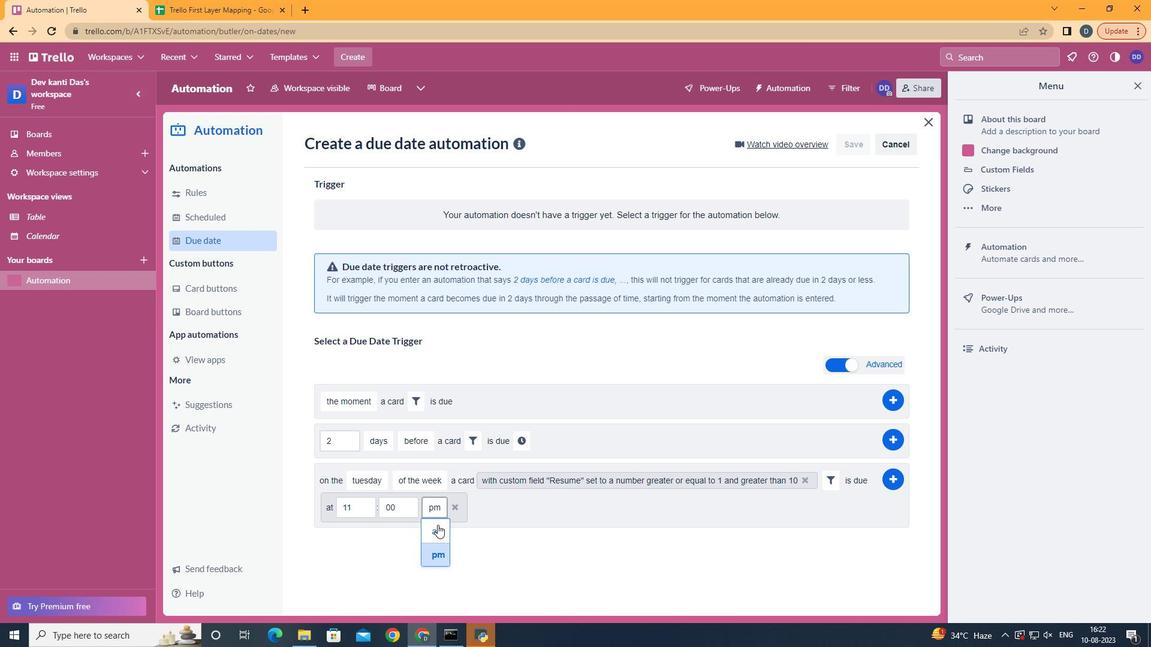 
Action: Mouse pressed left at (437, 525)
Screenshot: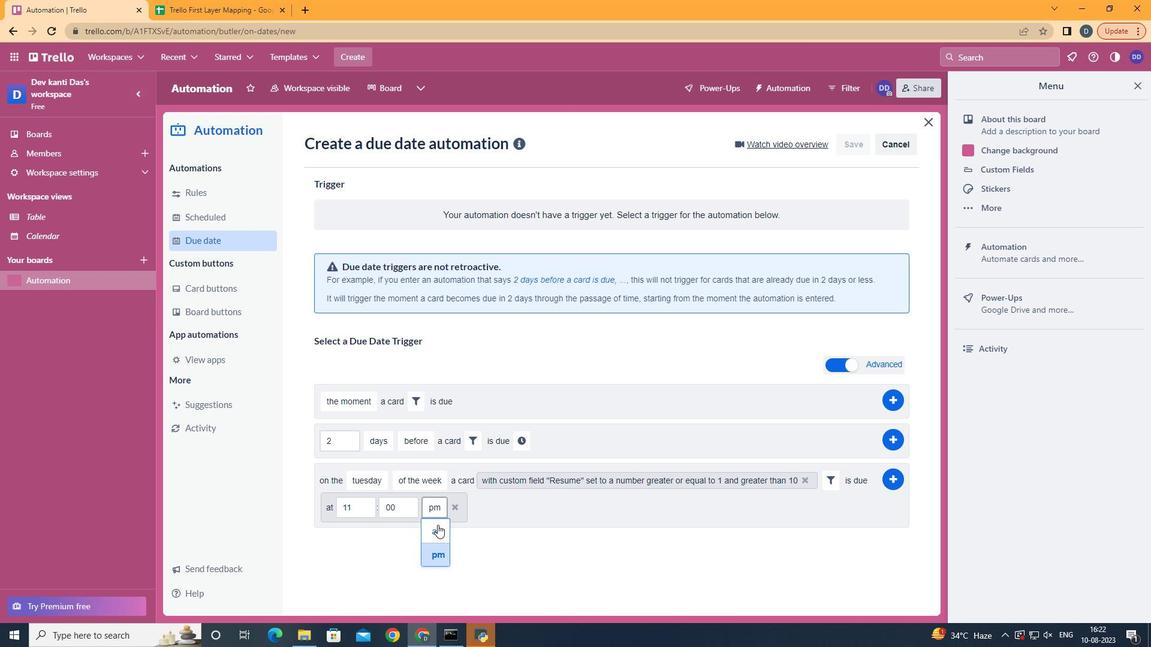 
Action: Mouse moved to (887, 485)
Screenshot: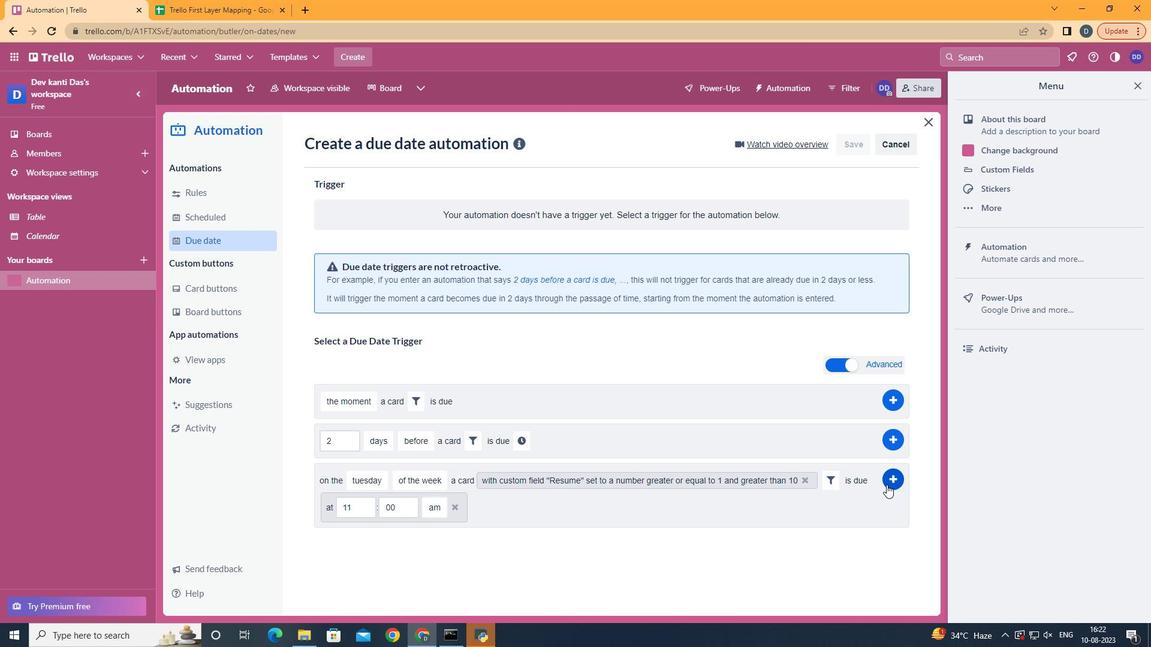 
Action: Mouse pressed left at (887, 485)
Screenshot: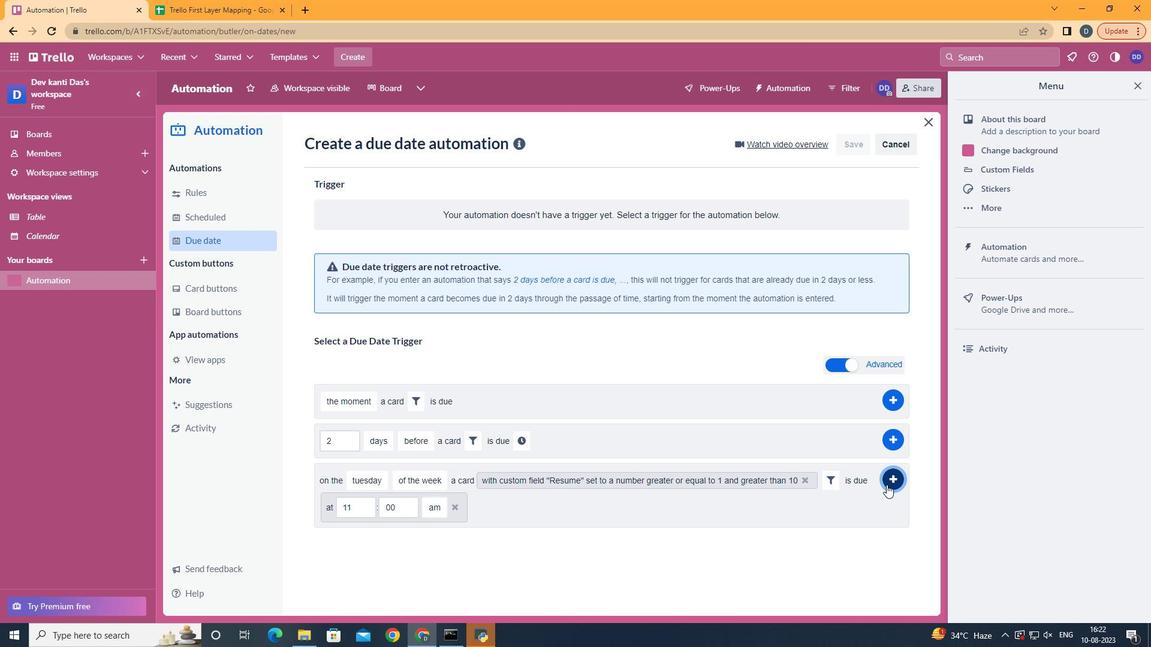 
